 Task: Open Card Card0000000067 in Board Board0000000017 in Workspace WS0000000006 in Trello. Add Member ayush98111@gmail.com to Card Card0000000067 in Board Board0000000017 in Workspace WS0000000006 in Trello. Add Orange Label titled Label0000000067 to Card Card0000000067 in Board Board0000000017 in Workspace WS0000000006 in Trello. Add Checklist CL0000000067 to Card Card0000000067 in Board Board0000000017 in Workspace WS0000000006 in Trello. Add Dates with Start Date as Oct 01 2023 and Due Date as Oct 31 2023 to Card Card0000000067 in Board Board0000000017 in Workspace WS0000000006 in Trello
Action: Mouse moved to (325, 367)
Screenshot: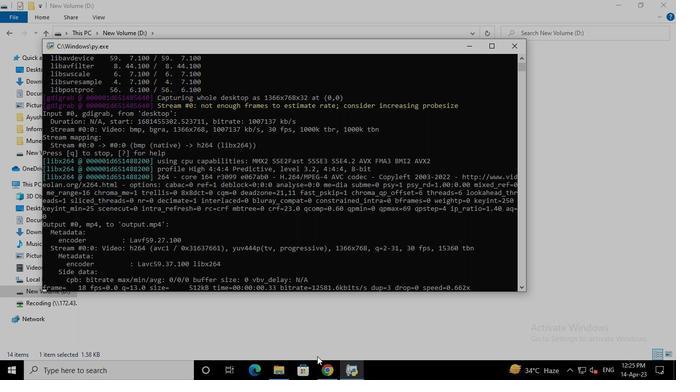
Action: Mouse pressed left at (325, 367)
Screenshot: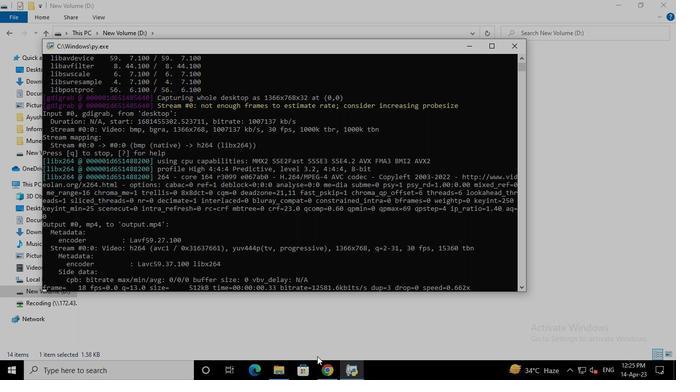 
Action: Mouse moved to (325, 261)
Screenshot: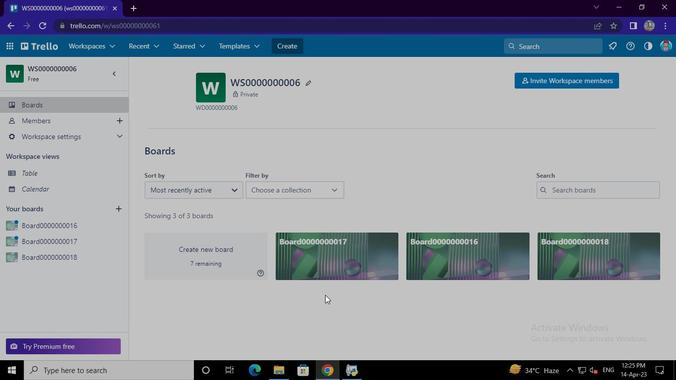 
Action: Mouse pressed left at (325, 261)
Screenshot: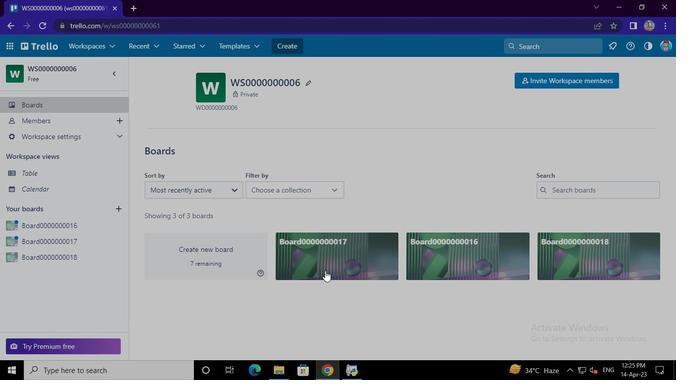 
Action: Mouse moved to (260, 231)
Screenshot: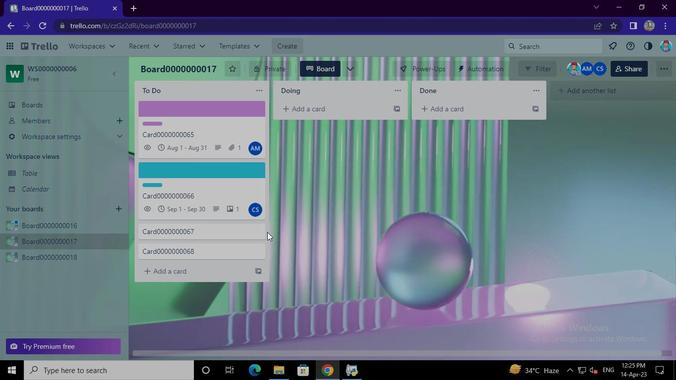 
Action: Mouse pressed left at (260, 231)
Screenshot: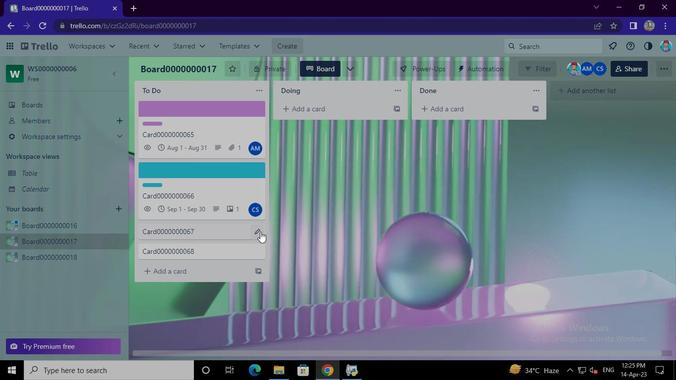 
Action: Mouse moved to (293, 162)
Screenshot: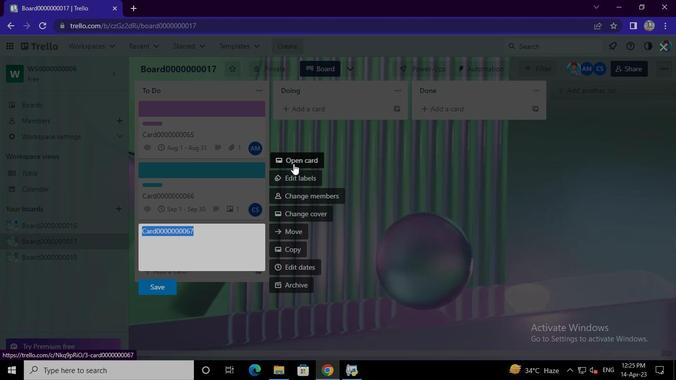 
Action: Mouse pressed left at (293, 162)
Screenshot: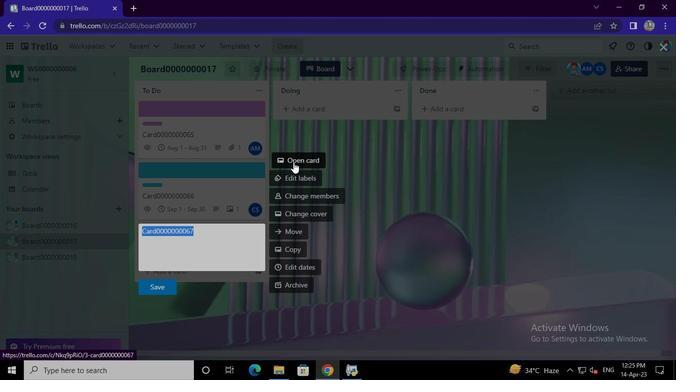 
Action: Mouse moved to (448, 163)
Screenshot: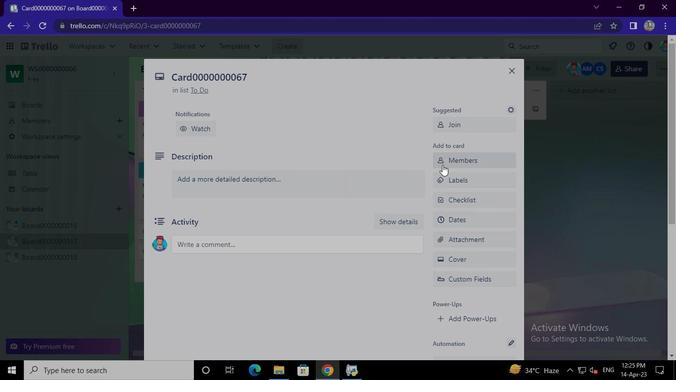 
Action: Mouse pressed left at (448, 163)
Screenshot: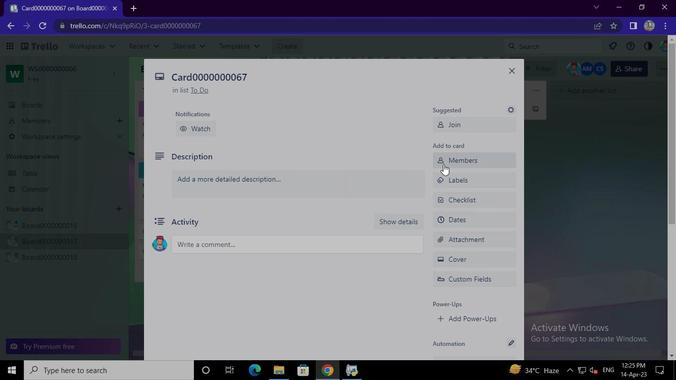 
Action: Mouse moved to (463, 204)
Screenshot: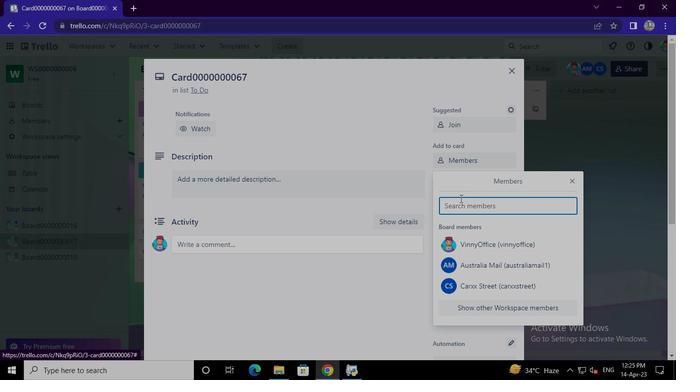 
Action: Mouse pressed left at (463, 204)
Screenshot: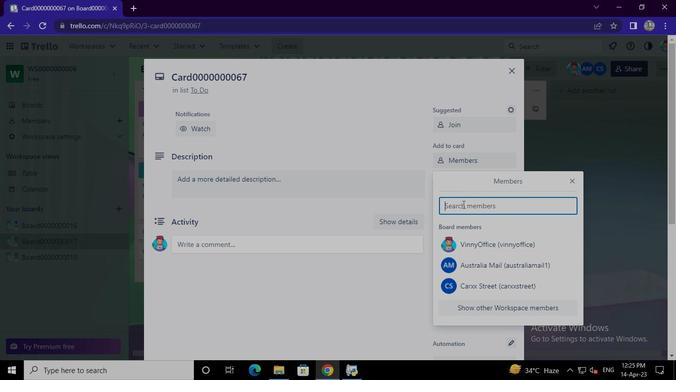 
Action: Mouse moved to (463, 205)
Screenshot: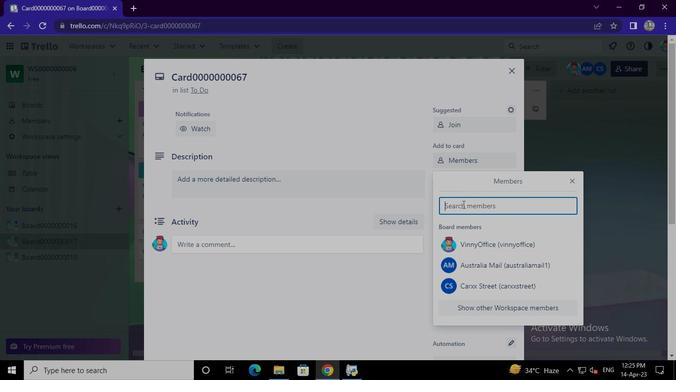 
Action: Keyboard a
Screenshot: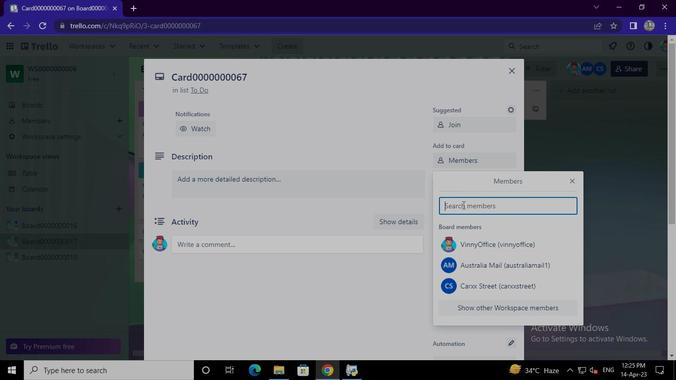
Action: Keyboard u
Screenshot: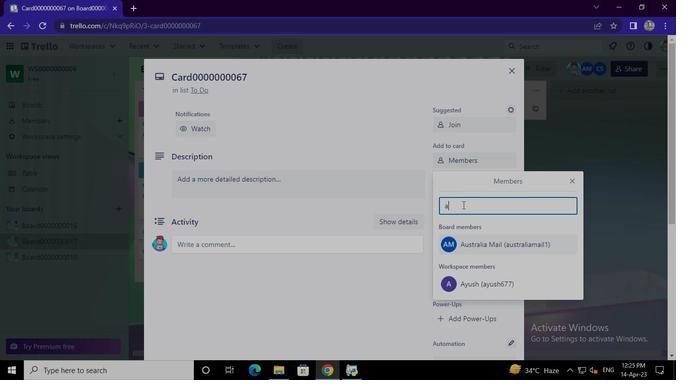 
Action: Keyboard Key.backspace
Screenshot: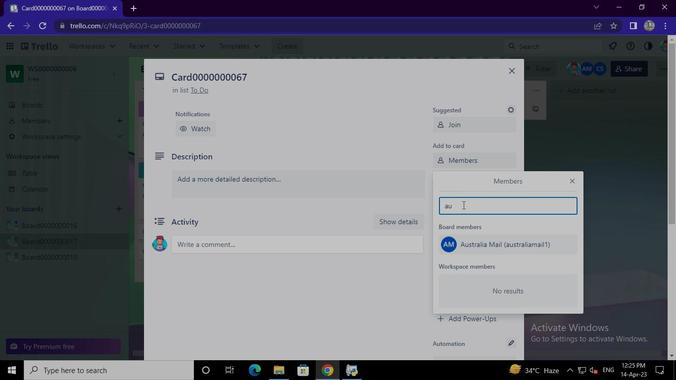 
Action: Keyboard y
Screenshot: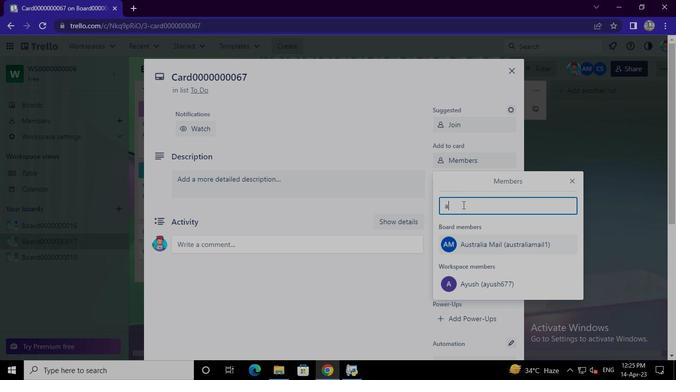 
Action: Keyboard u
Screenshot: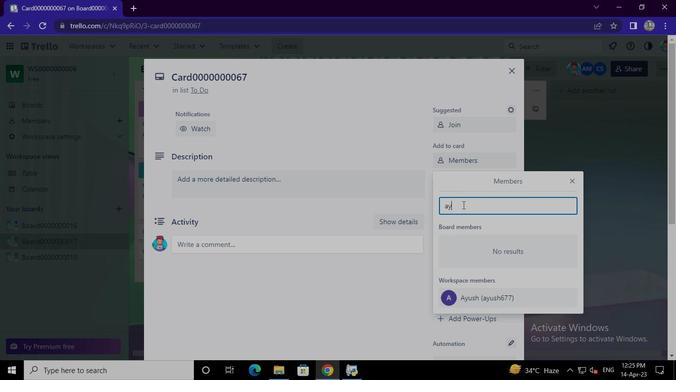 
Action: Keyboard s
Screenshot: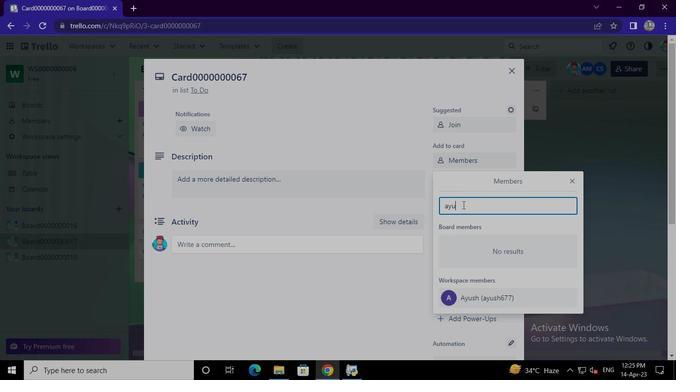
Action: Keyboard h
Screenshot: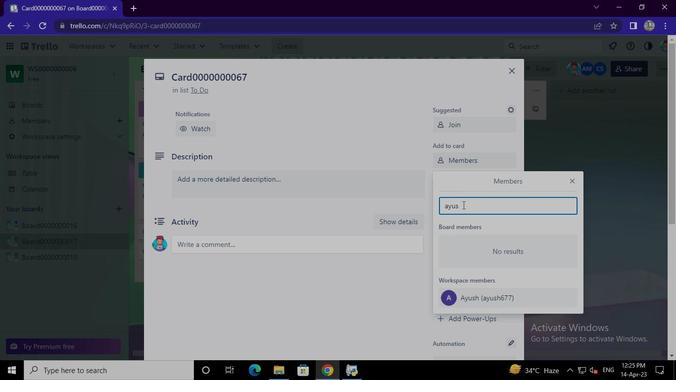 
Action: Keyboard <105>
Screenshot: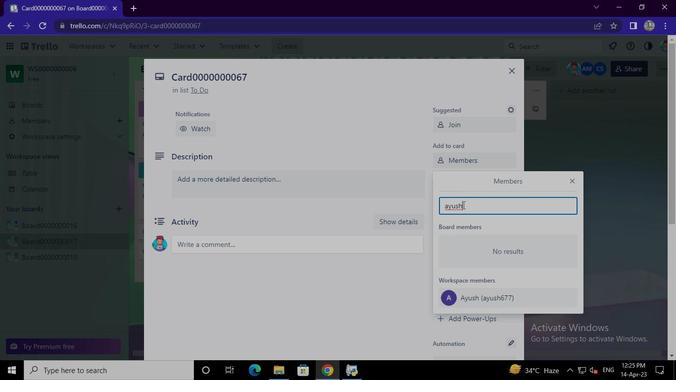 
Action: Keyboard <104>
Screenshot: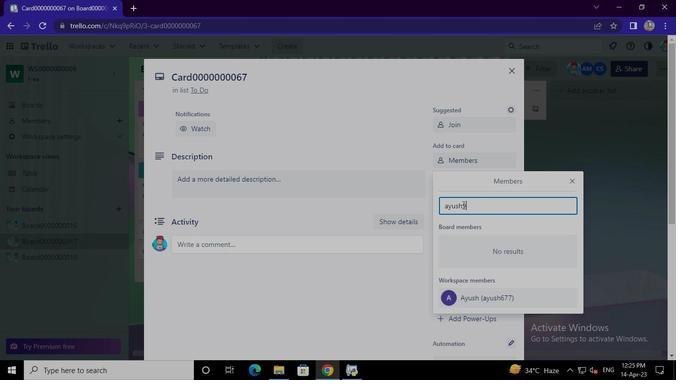 
Action: Keyboard <97>
Screenshot: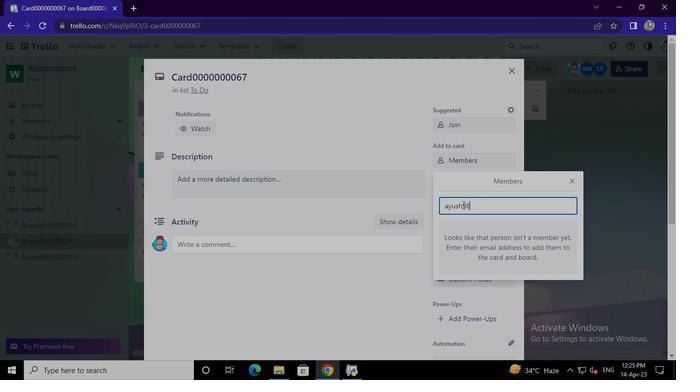 
Action: Keyboard <97>
Screenshot: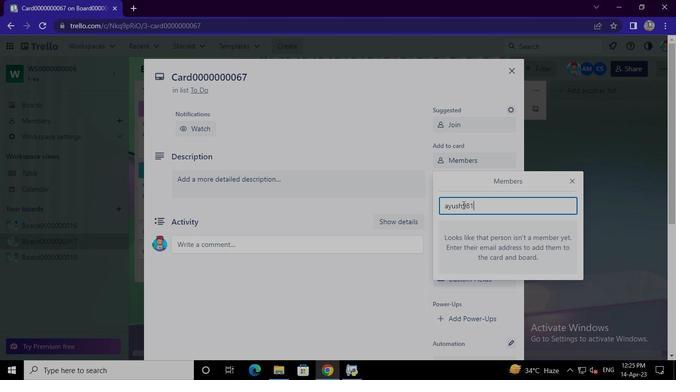 
Action: Keyboard <97>
Screenshot: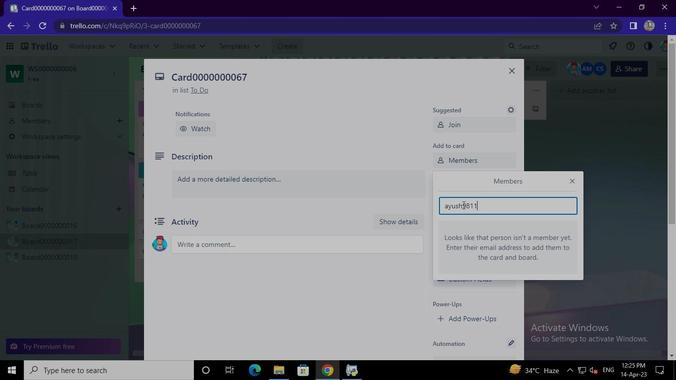 
Action: Keyboard Key.shift
Screenshot: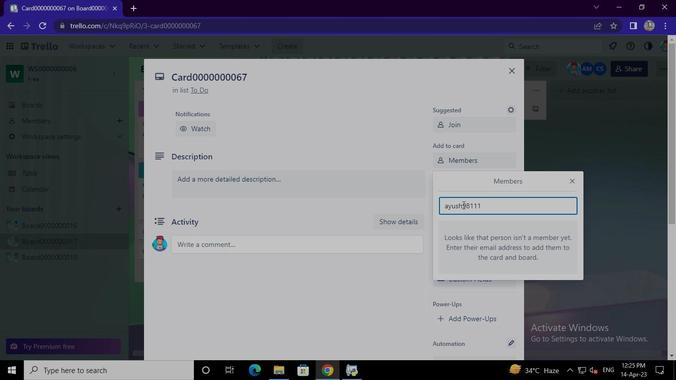 
Action: Keyboard @
Screenshot: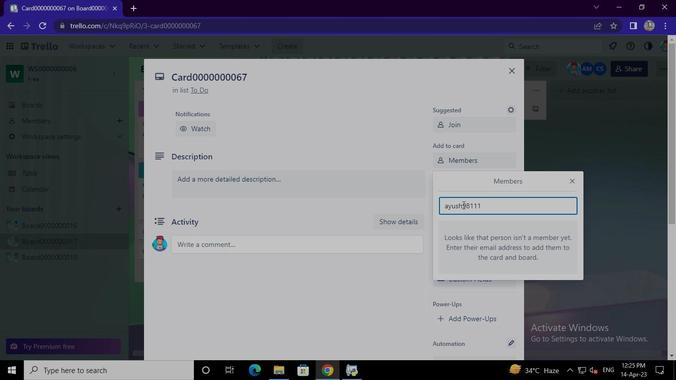 
Action: Keyboard g
Screenshot: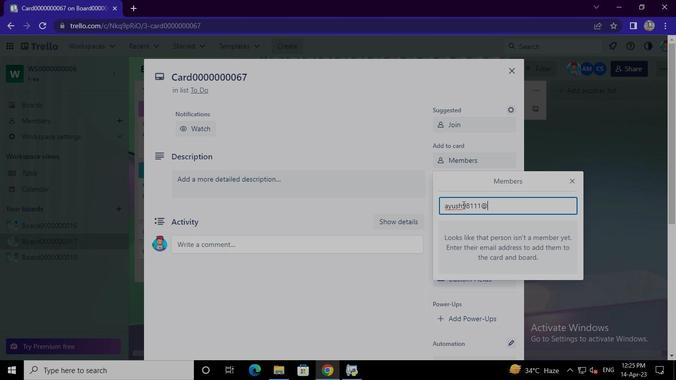 
Action: Keyboard m
Screenshot: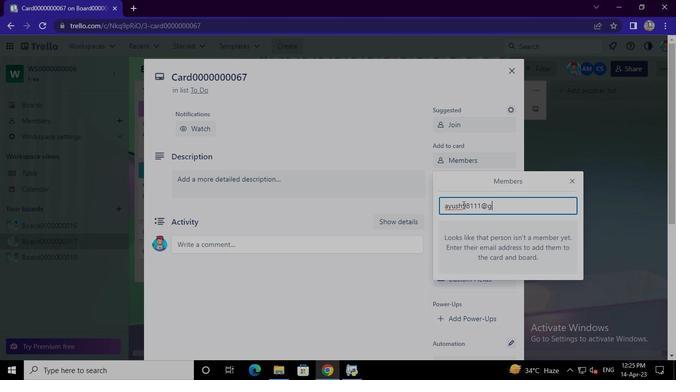 
Action: Keyboard a
Screenshot: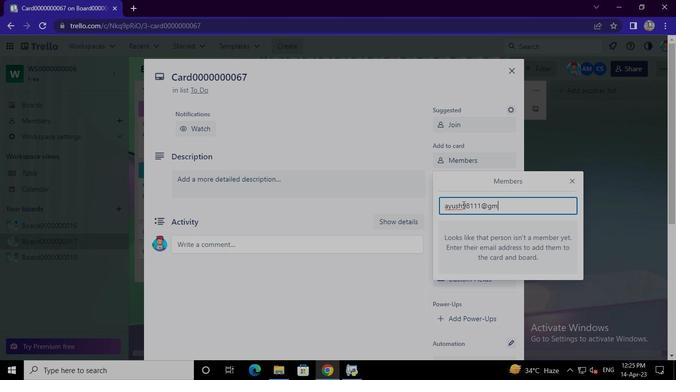 
Action: Keyboard i
Screenshot: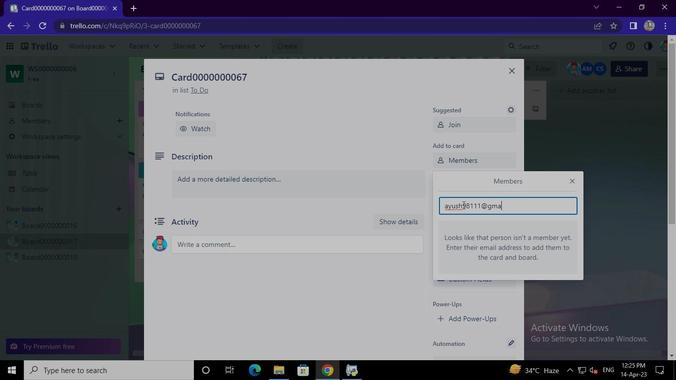 
Action: Keyboard l
Screenshot: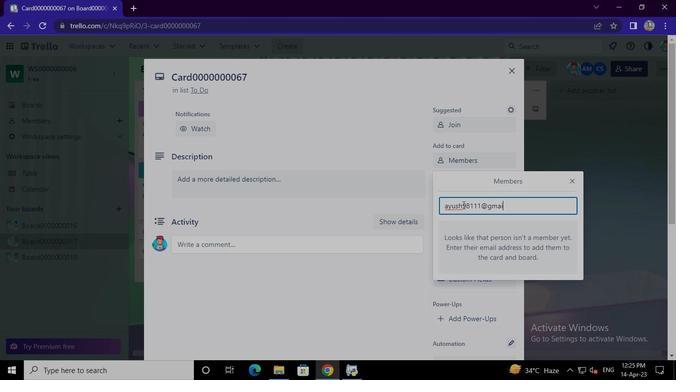 
Action: Keyboard .
Screenshot: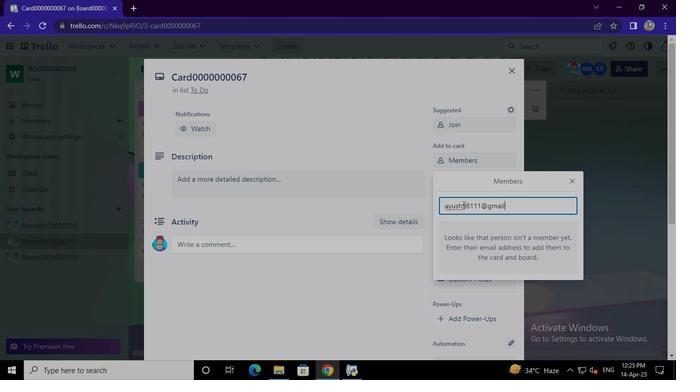 
Action: Keyboard c
Screenshot: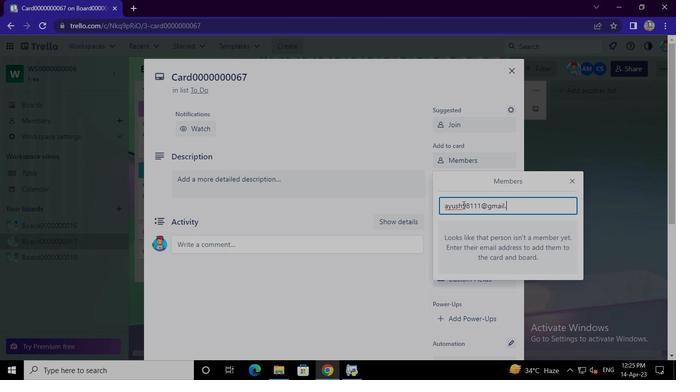 
Action: Keyboard o
Screenshot: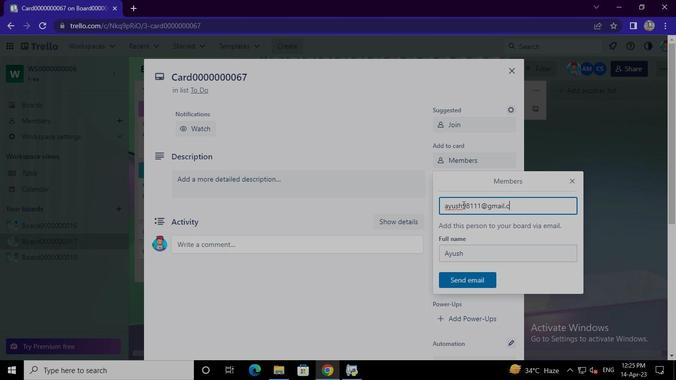 
Action: Keyboard m
Screenshot: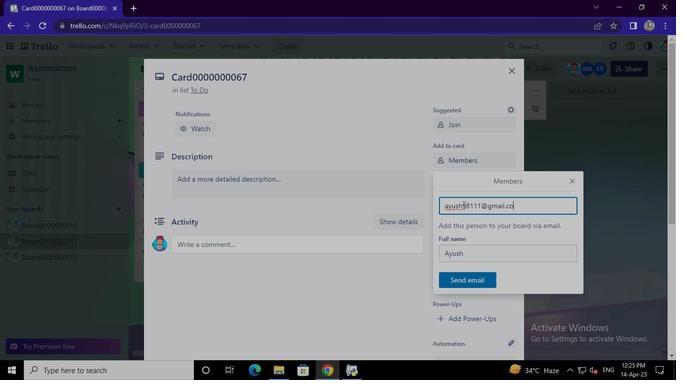 
Action: Mouse moved to (483, 281)
Screenshot: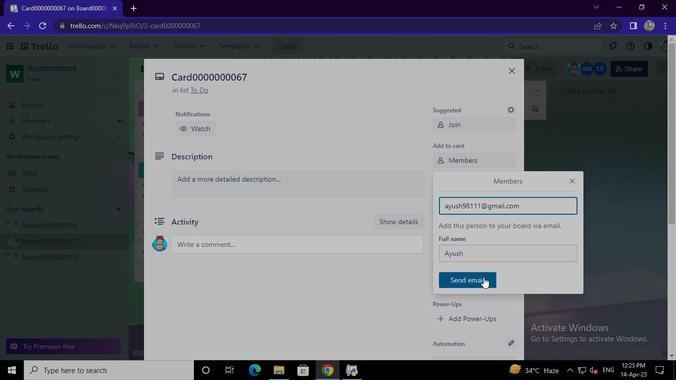 
Action: Mouse pressed left at (483, 281)
Screenshot: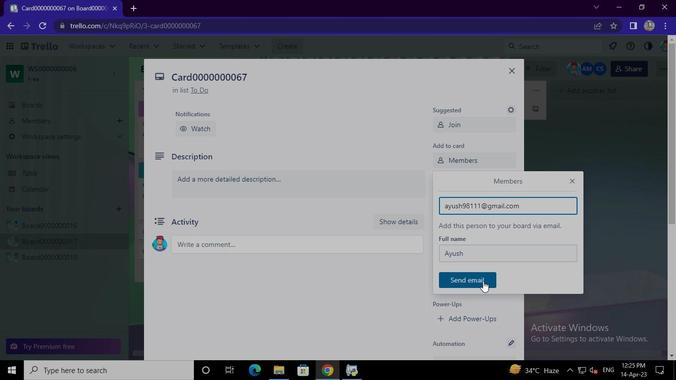 
Action: Mouse moved to (473, 179)
Screenshot: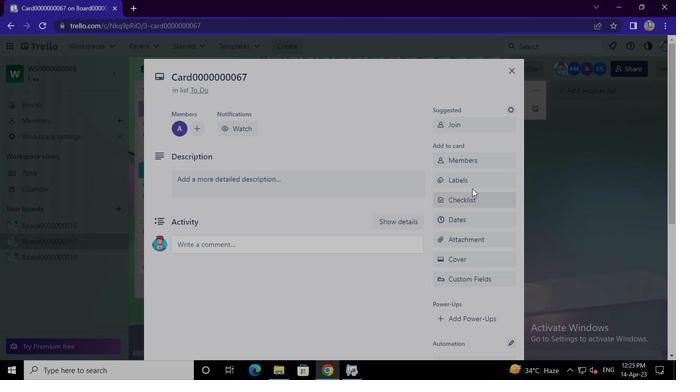
Action: Mouse pressed left at (473, 179)
Screenshot: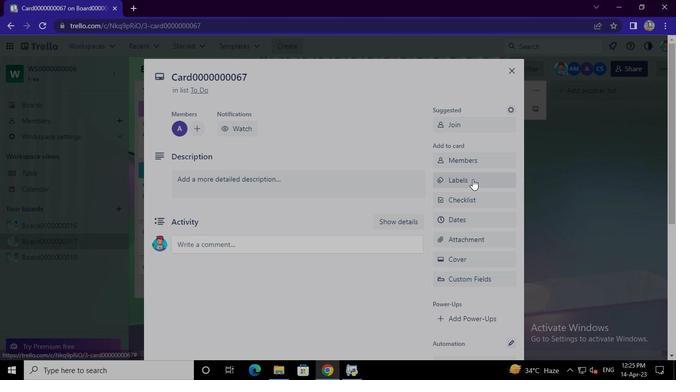 
Action: Mouse moved to (482, 93)
Screenshot: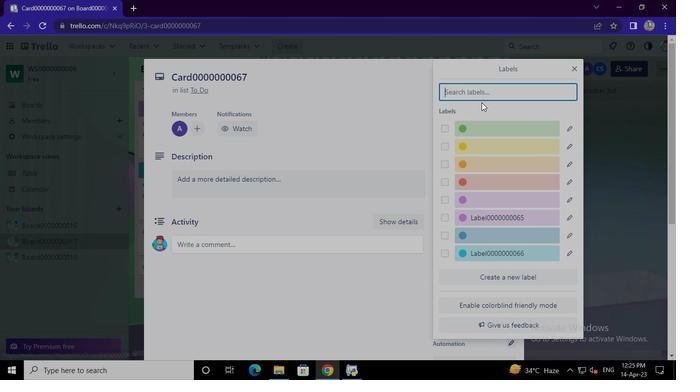 
Action: Mouse pressed left at (482, 93)
Screenshot: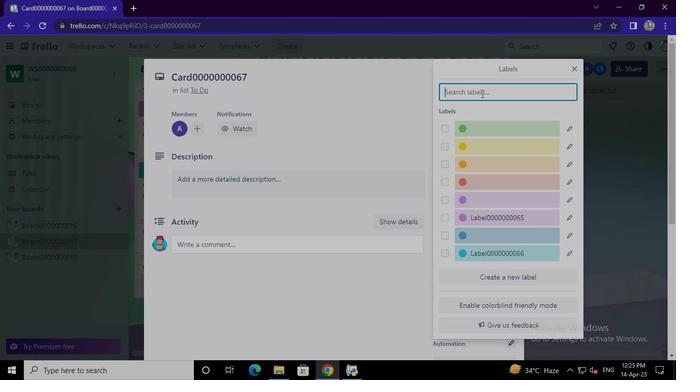 
Action: Mouse moved to (481, 93)
Screenshot: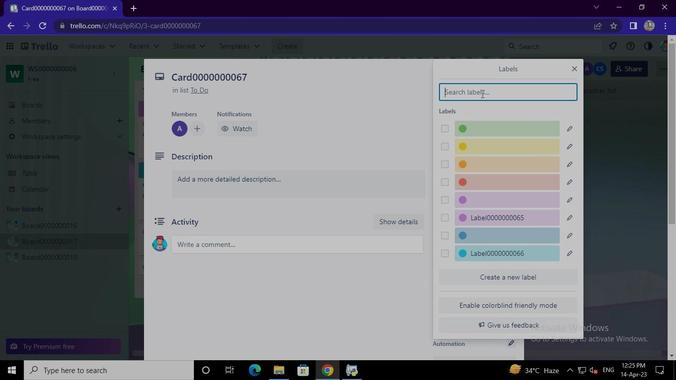 
Action: Keyboard Key.shift
Screenshot: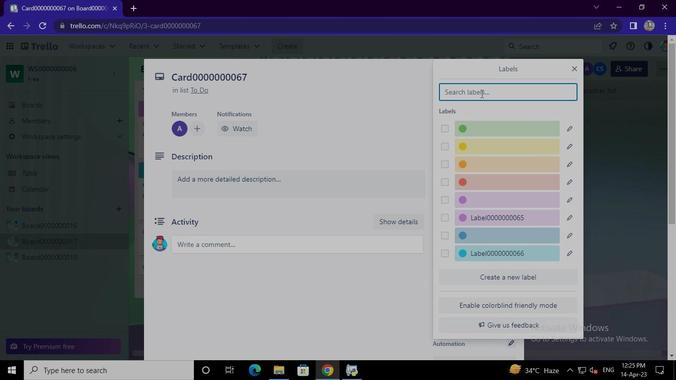 
Action: Keyboard Key.shift
Screenshot: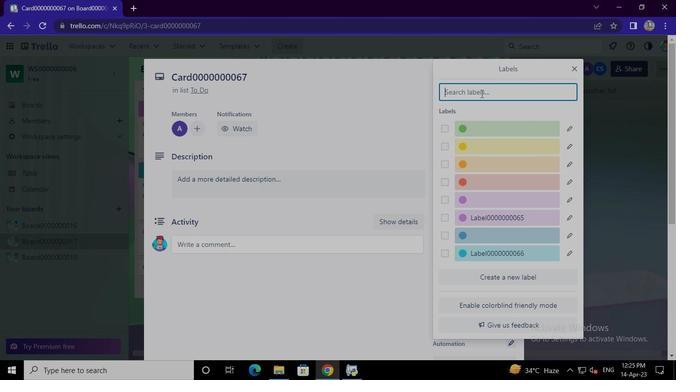 
Action: Keyboard L
Screenshot: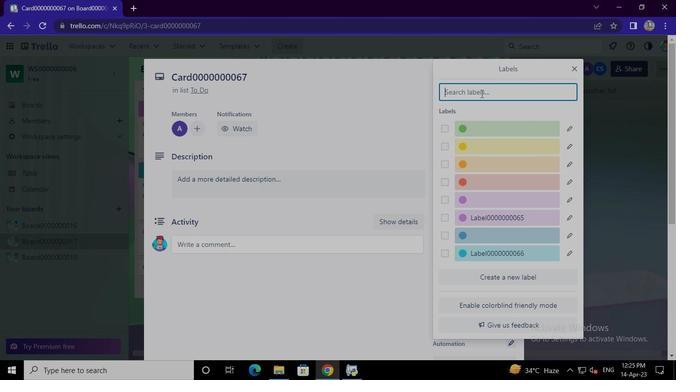 
Action: Keyboard a
Screenshot: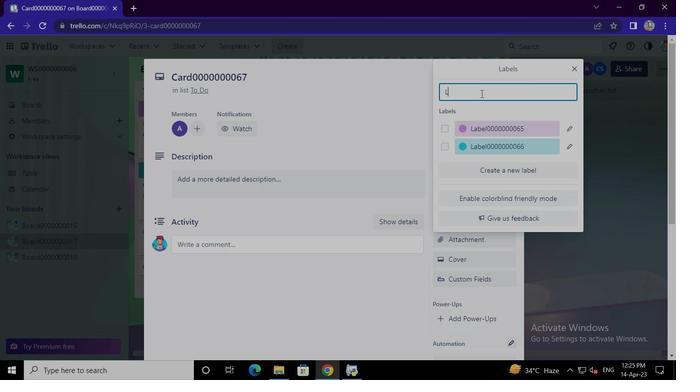 
Action: Keyboard b
Screenshot: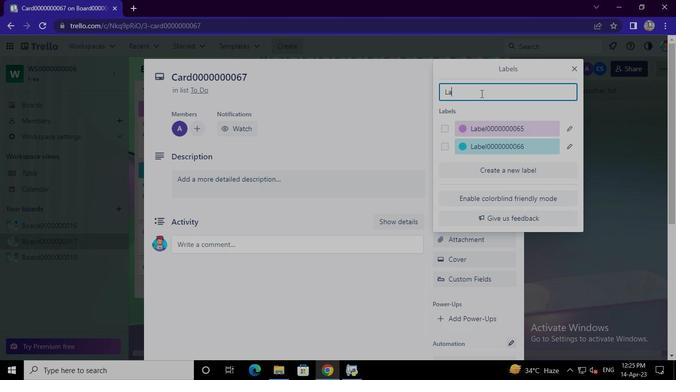 
Action: Keyboard e
Screenshot: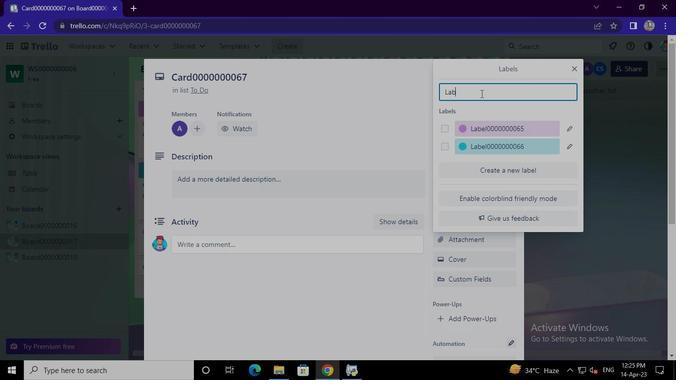 
Action: Keyboard l
Screenshot: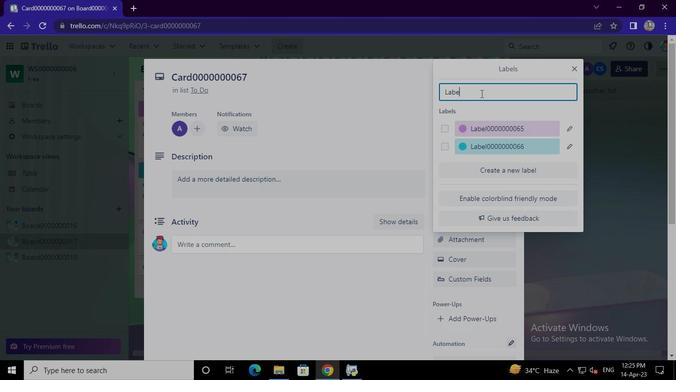 
Action: Keyboard <96>
Screenshot: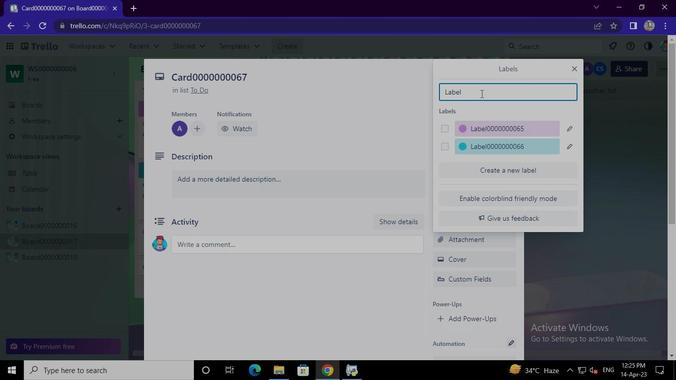 
Action: Keyboard <96>
Screenshot: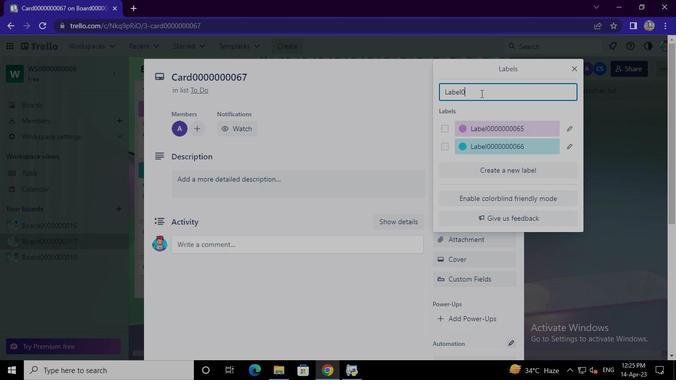 
Action: Keyboard <96>
Screenshot: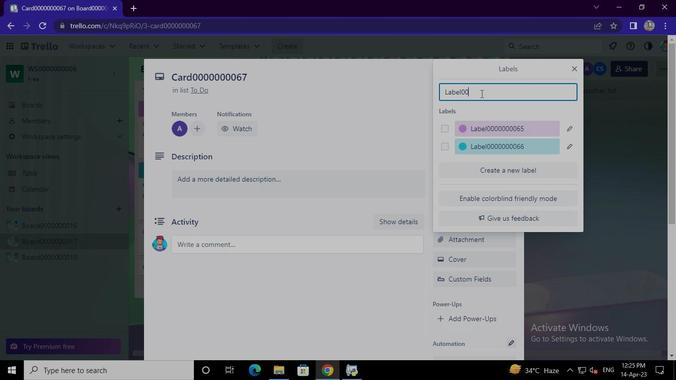 
Action: Keyboard <96>
Screenshot: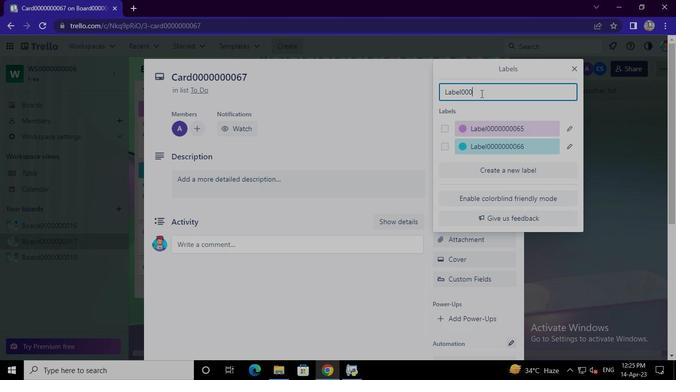 
Action: Keyboard <96>
Screenshot: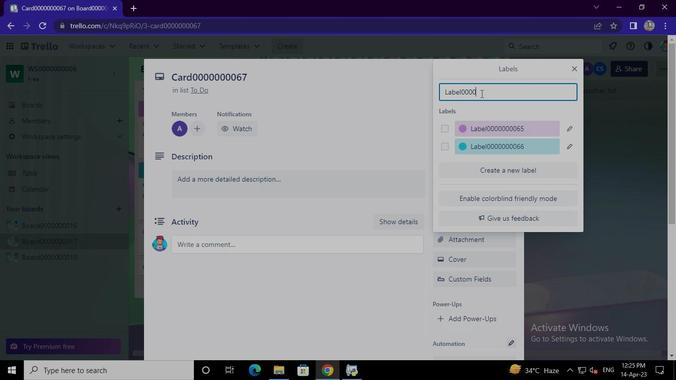 
Action: Keyboard <96>
Screenshot: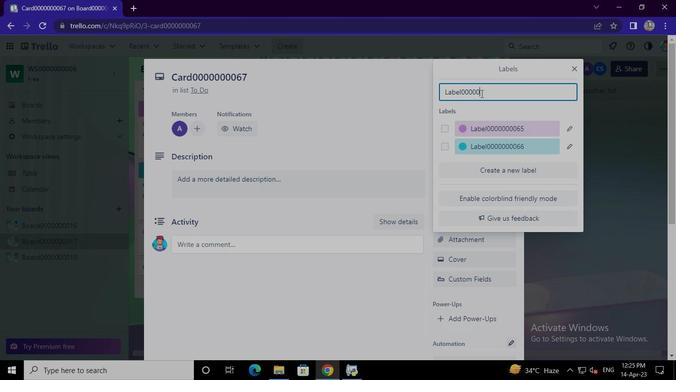 
Action: Keyboard <96>
Screenshot: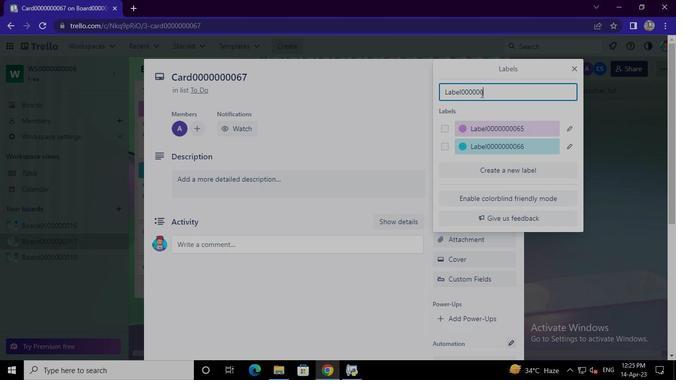
Action: Keyboard <96>
Screenshot: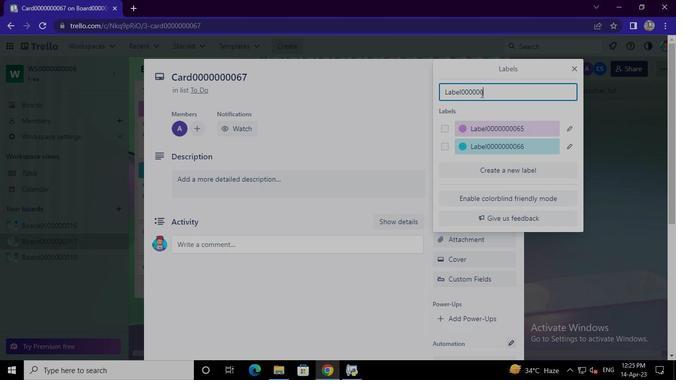 
Action: Keyboard <102>
Screenshot: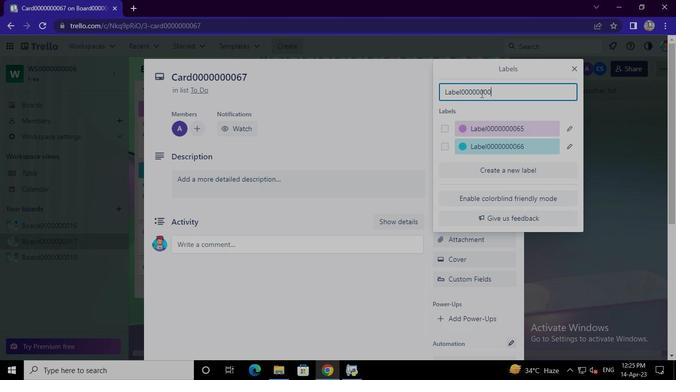 
Action: Keyboard <103>
Screenshot: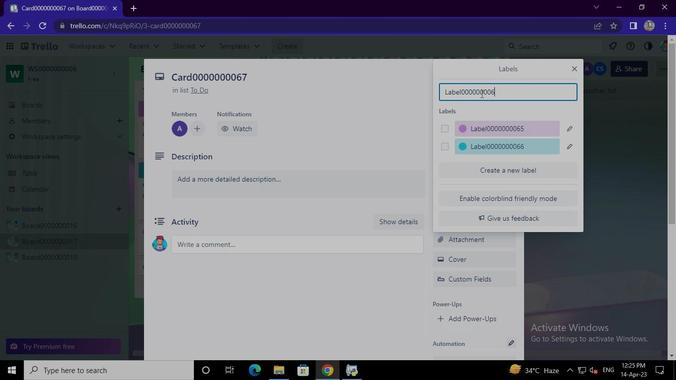 
Action: Mouse moved to (520, 255)
Screenshot: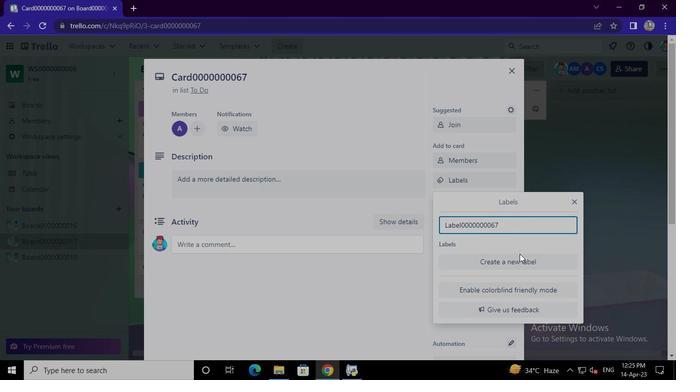 
Action: Mouse pressed left at (520, 255)
Screenshot: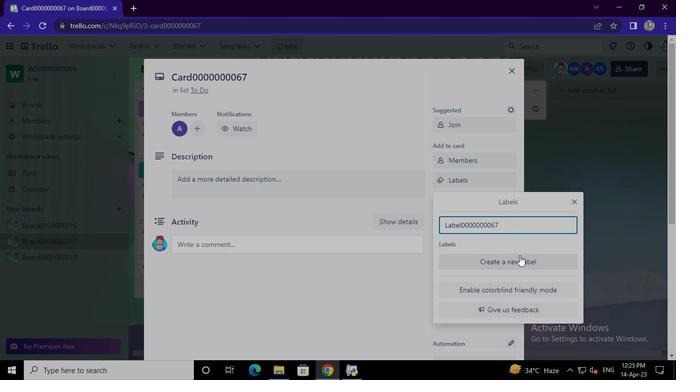 
Action: Mouse moved to (506, 212)
Screenshot: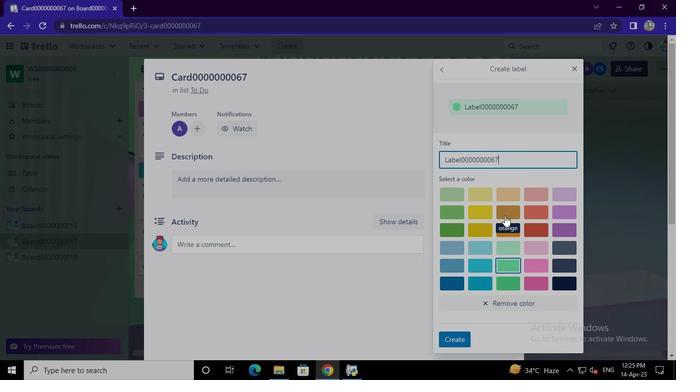 
Action: Mouse pressed left at (506, 212)
Screenshot: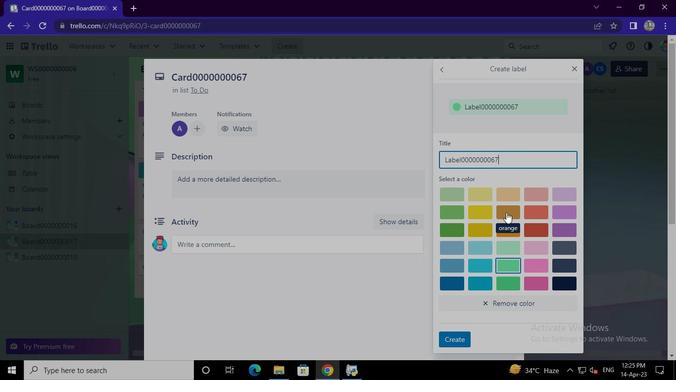 
Action: Mouse moved to (452, 339)
Screenshot: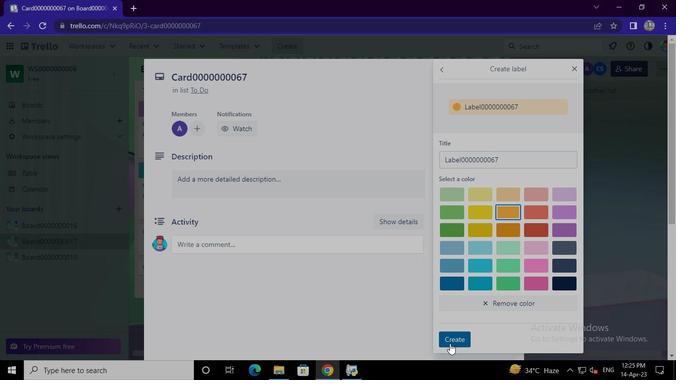 
Action: Mouse pressed left at (452, 339)
Screenshot: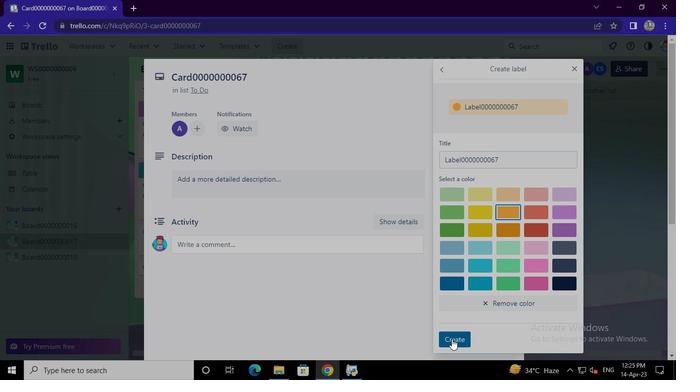 
Action: Mouse moved to (572, 70)
Screenshot: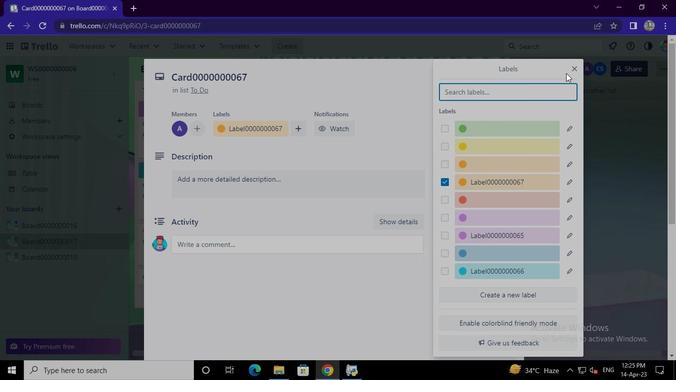 
Action: Mouse pressed left at (572, 70)
Screenshot: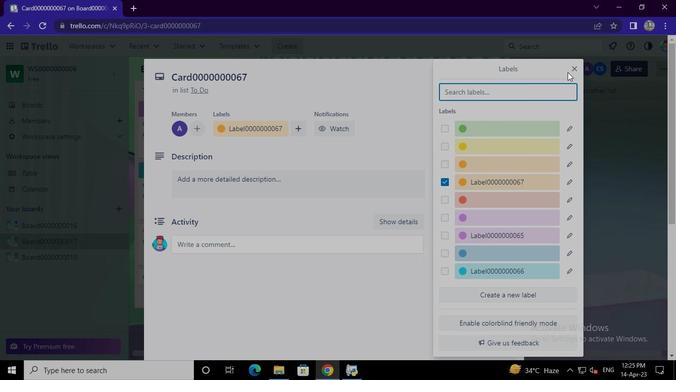 
Action: Mouse moved to (471, 197)
Screenshot: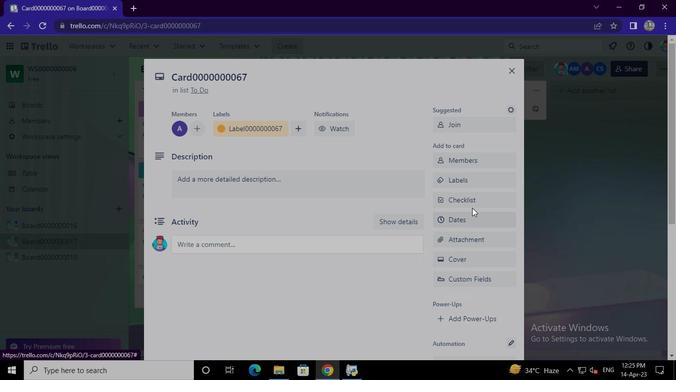 
Action: Mouse pressed left at (471, 197)
Screenshot: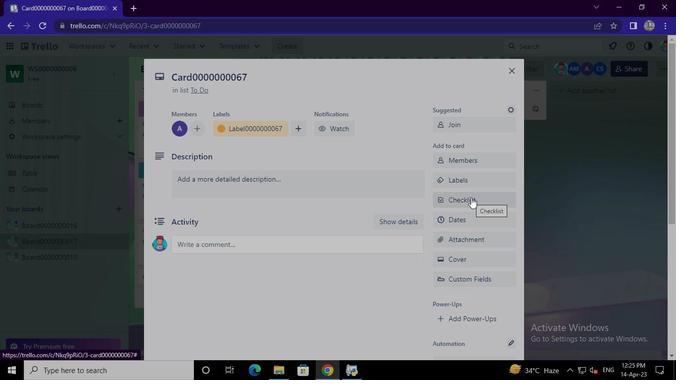 
Action: Mouse moved to (488, 251)
Screenshot: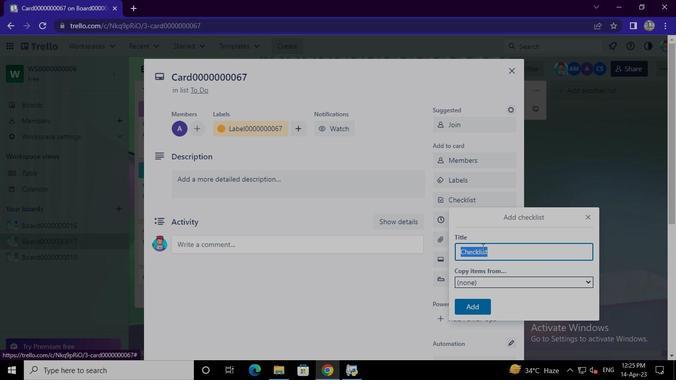 
Action: Mouse pressed left at (488, 251)
Screenshot: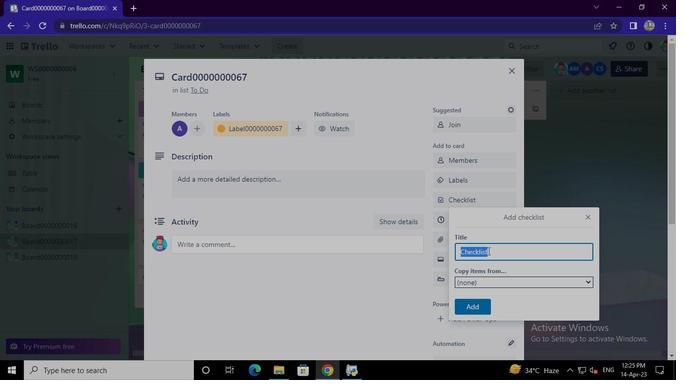 
Action: Keyboard Key.backspace
Screenshot: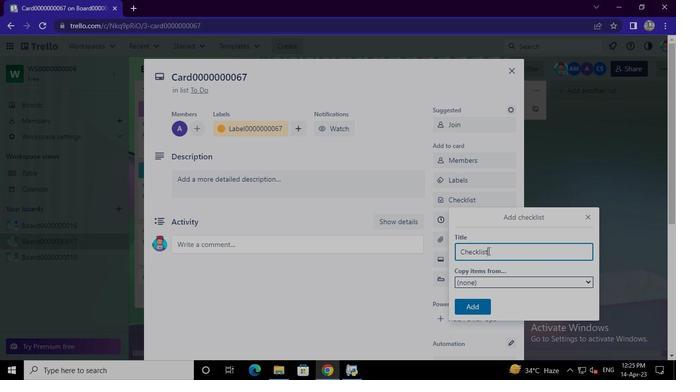 
Action: Keyboard Key.backspace
Screenshot: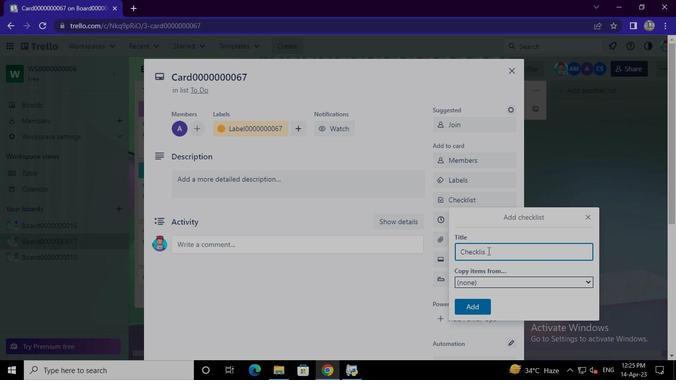 
Action: Keyboard Key.backspace
Screenshot: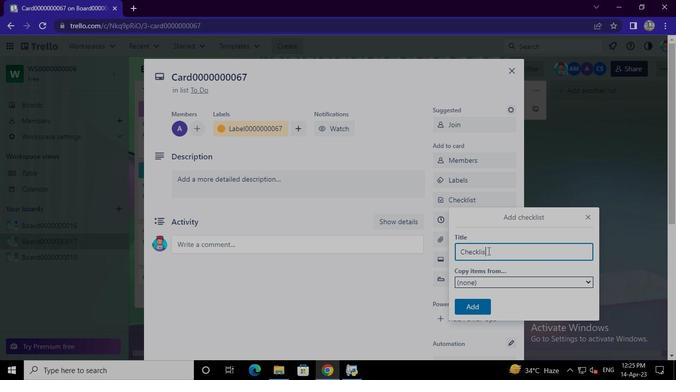 
Action: Keyboard Key.backspace
Screenshot: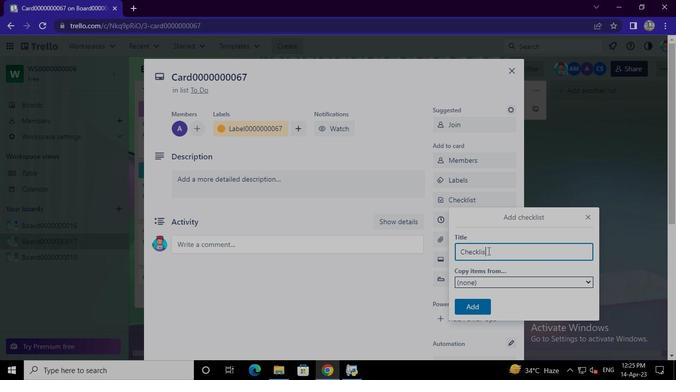 
Action: Keyboard Key.backspace
Screenshot: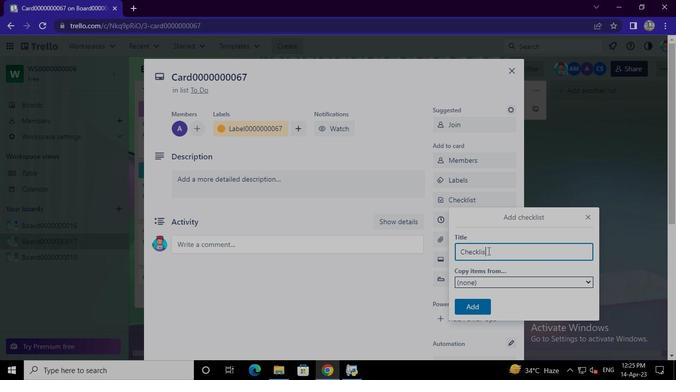 
Action: Keyboard Key.backspace
Screenshot: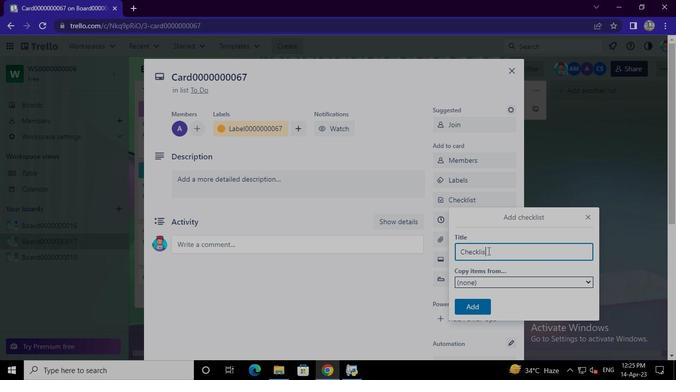 
Action: Keyboard Key.backspace
Screenshot: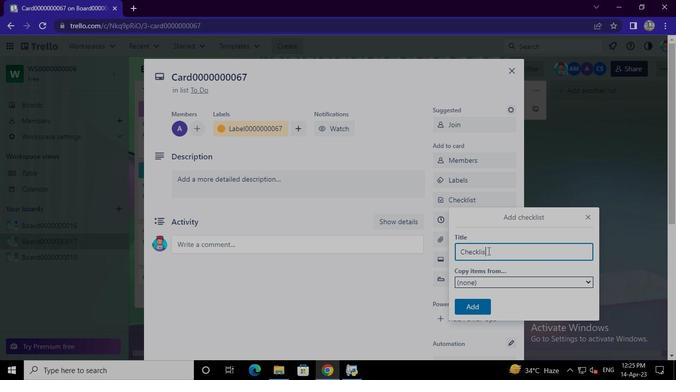 
Action: Keyboard Key.backspace
Screenshot: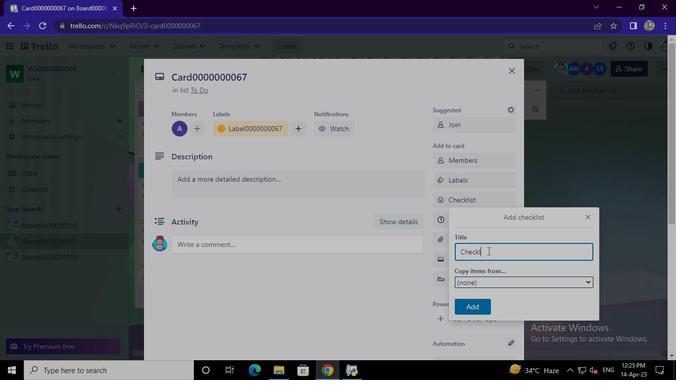 
Action: Keyboard Key.backspace
Screenshot: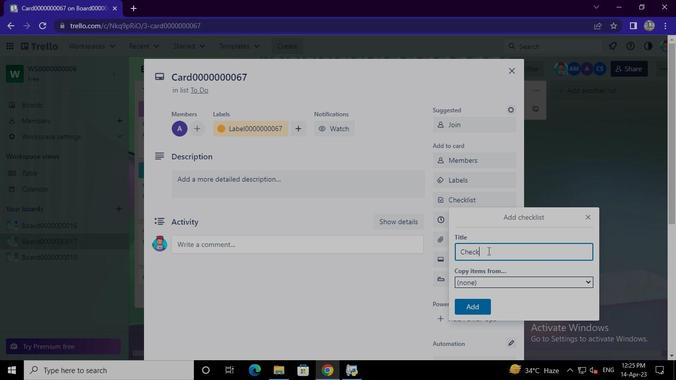 
Action: Keyboard Key.backspace
Screenshot: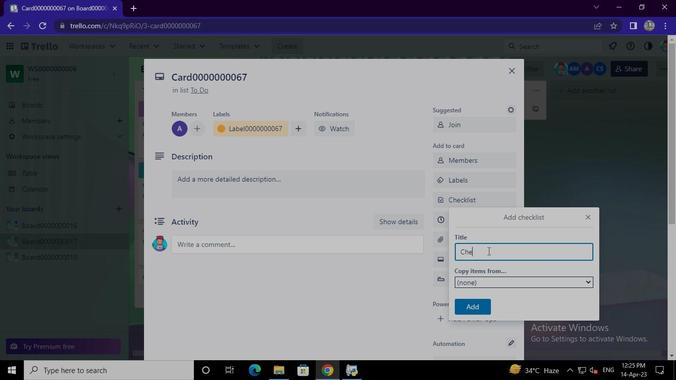 
Action: Keyboard Key.backspace
Screenshot: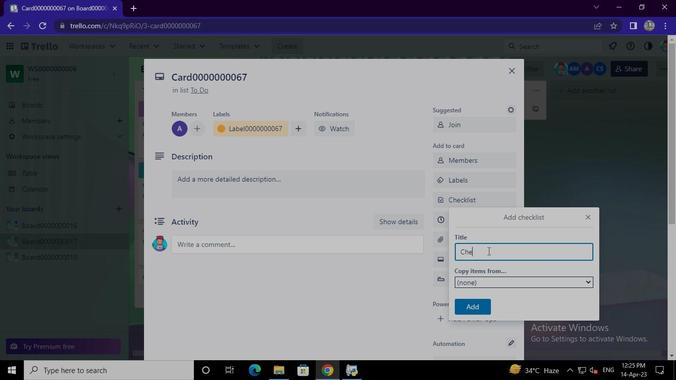 
Action: Keyboard Key.backspace
Screenshot: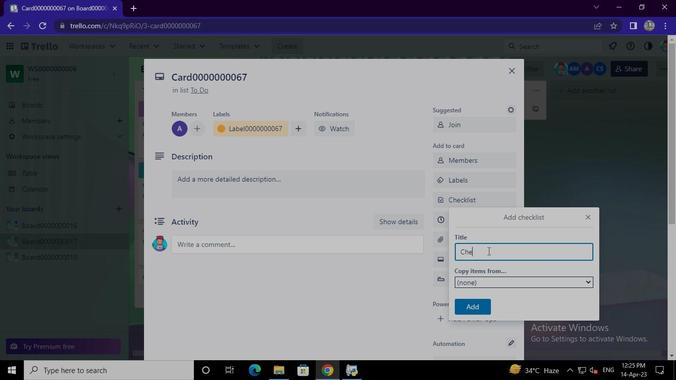 
Action: Keyboard Key.backspace
Screenshot: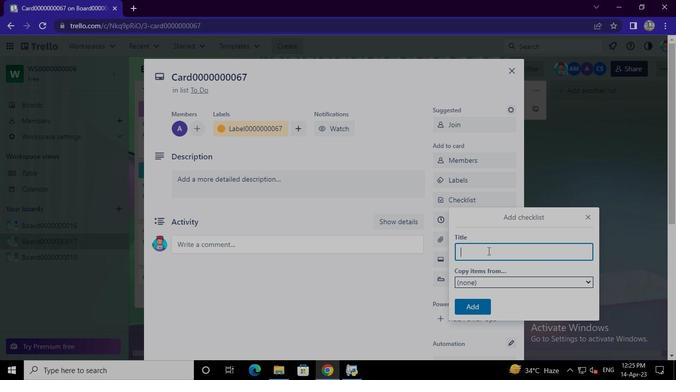 
Action: Keyboard Key.backspace
Screenshot: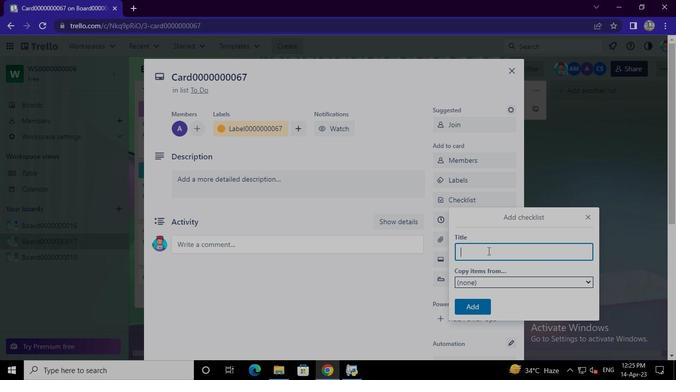 
Action: Keyboard Key.backspace
Screenshot: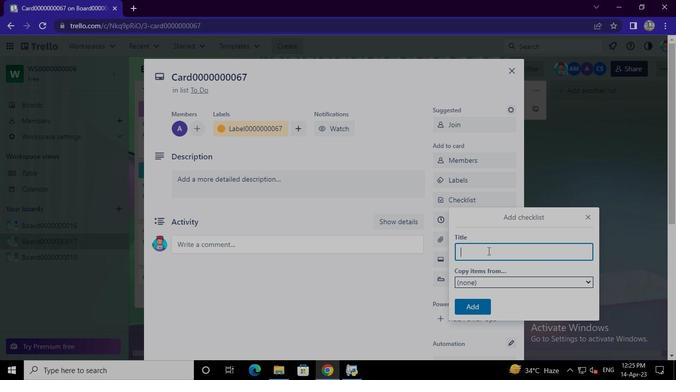
Action: Keyboard Key.backspace
Screenshot: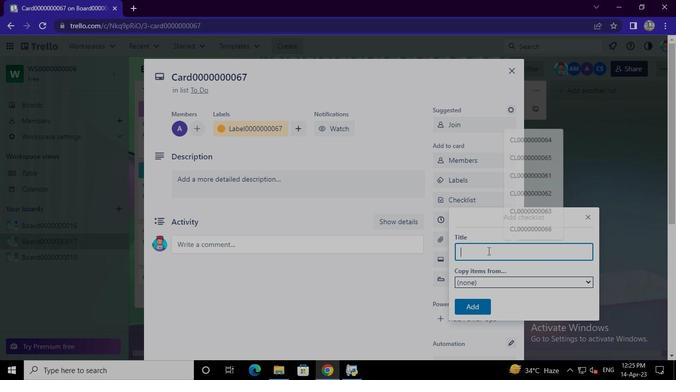 
Action: Keyboard Key.backspace
Screenshot: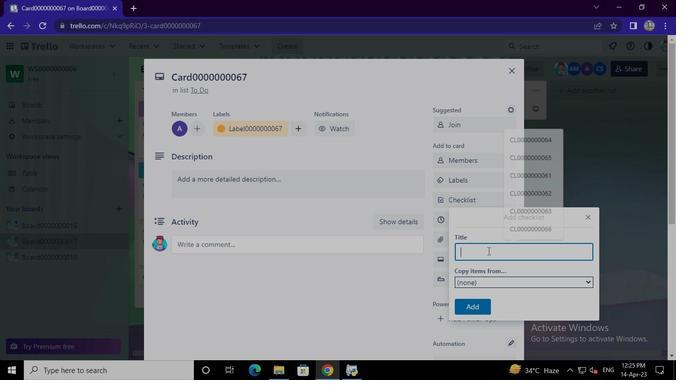 
Action: Keyboard Key.backspace
Screenshot: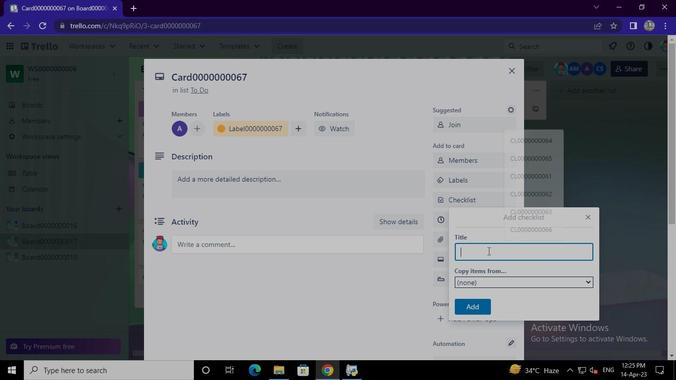 
Action: Keyboard Key.backspace
Screenshot: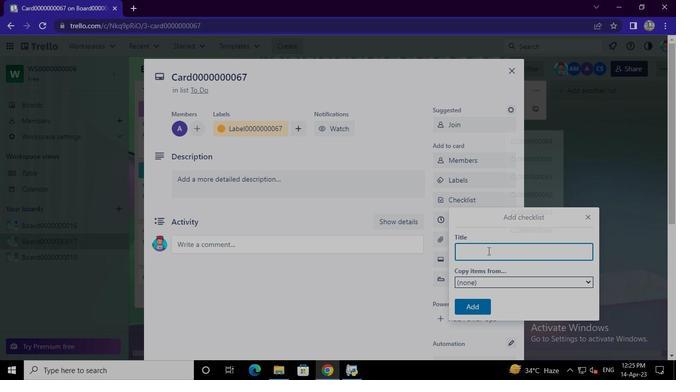 
Action: Keyboard Key.backspace
Screenshot: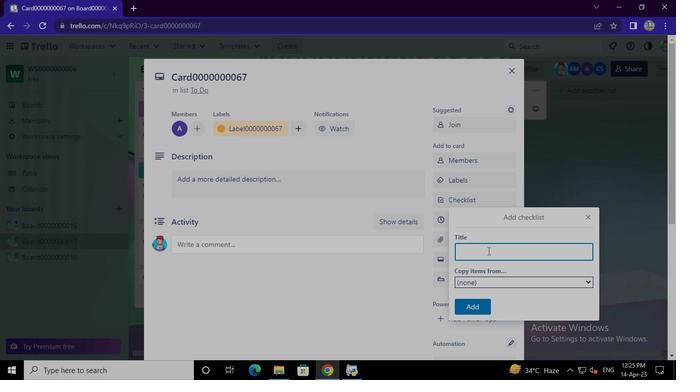 
Action: Keyboard Key.backspace
Screenshot: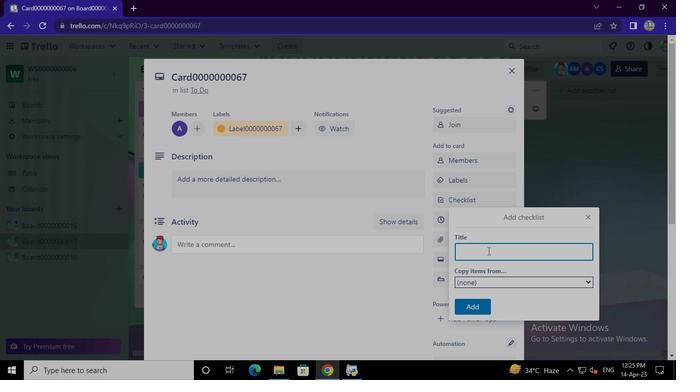 
Action: Keyboard Key.backspace
Screenshot: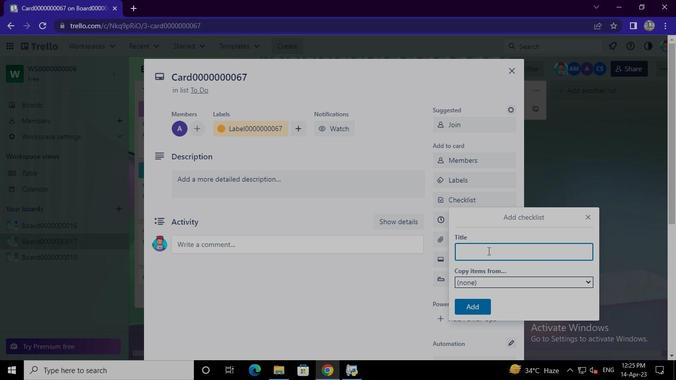 
Action: Keyboard Key.backspace
Screenshot: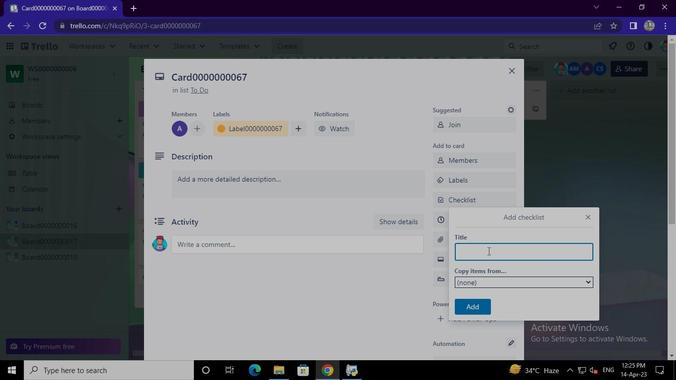 
Action: Keyboard Key.backspace
Screenshot: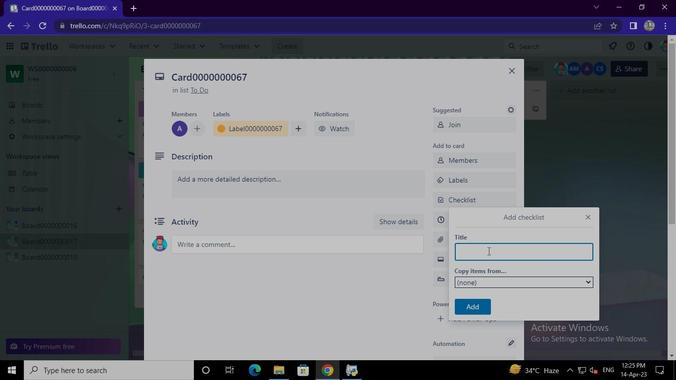 
Action: Keyboard Key.backspace
Screenshot: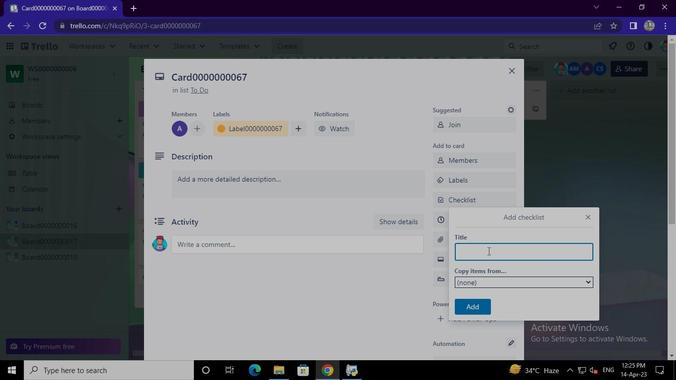 
Action: Keyboard Key.backspace
Screenshot: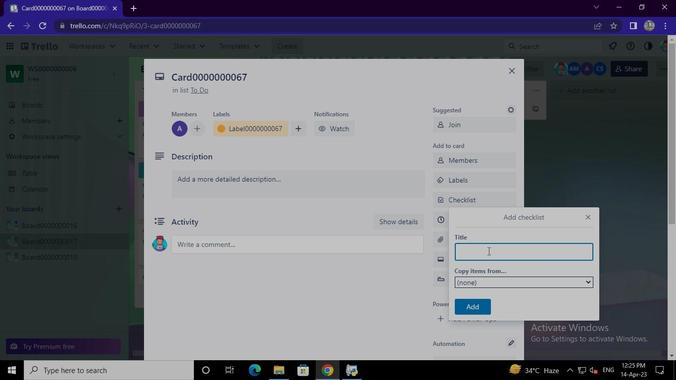 
Action: Keyboard Key.backspace
Screenshot: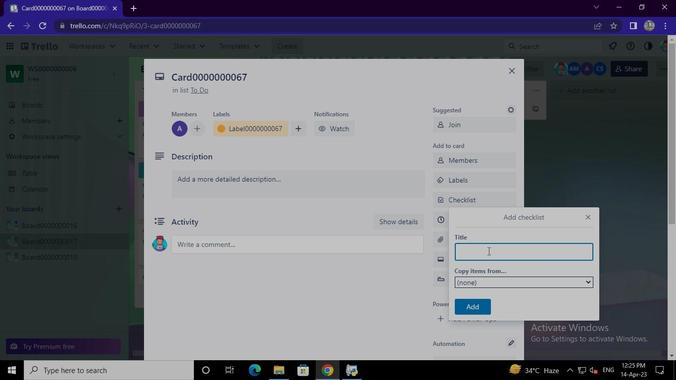 
Action: Keyboard Key.backspace
Screenshot: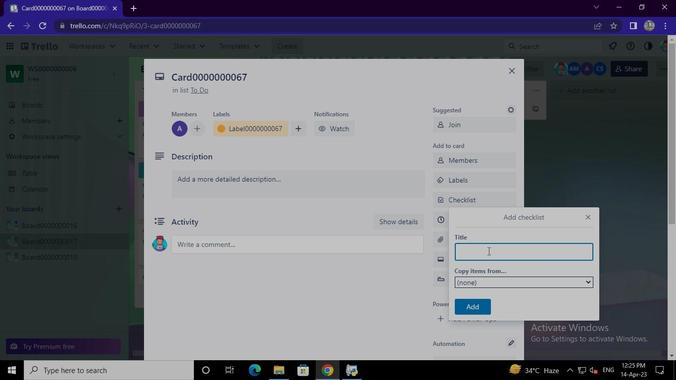 
Action: Keyboard Key.backspace
Screenshot: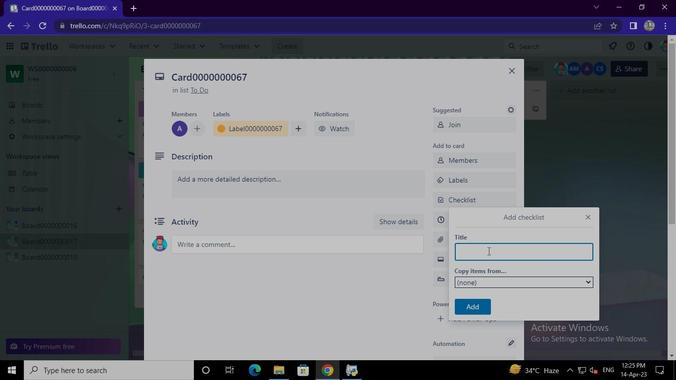 
Action: Keyboard Key.shift
Screenshot: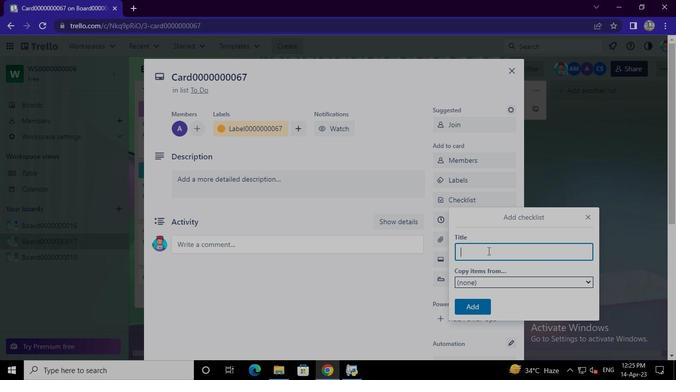 
Action: Keyboard C
Screenshot: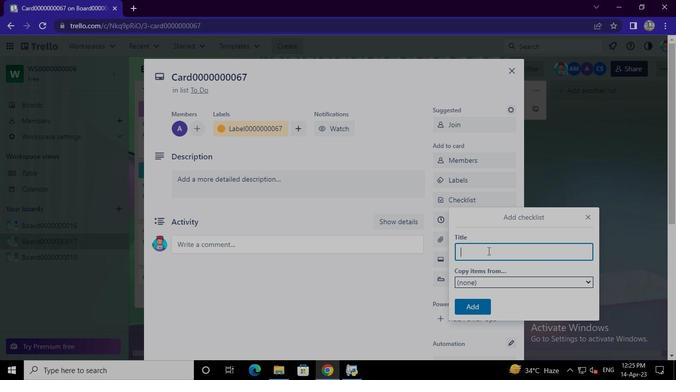 
Action: Keyboard L
Screenshot: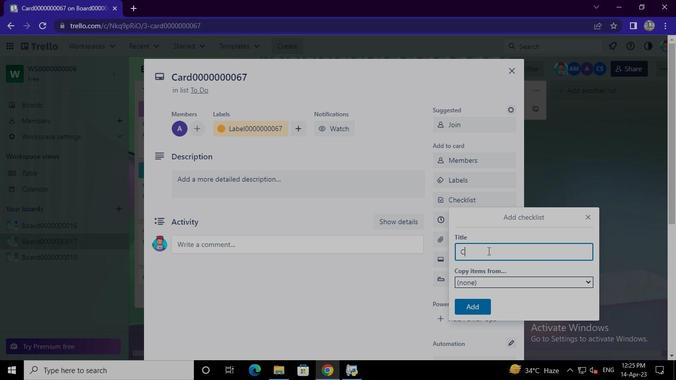 
Action: Keyboard <96>
Screenshot: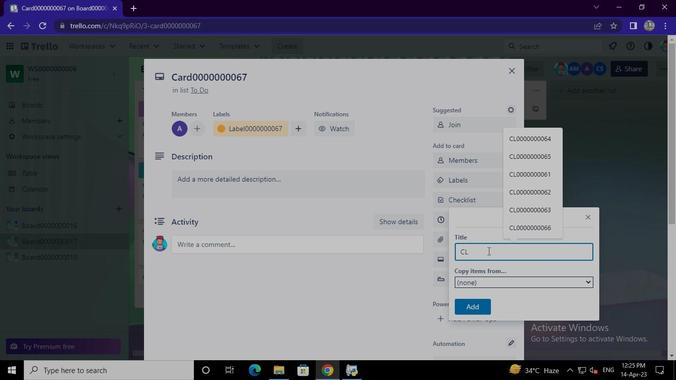 
Action: Keyboard <96>
Screenshot: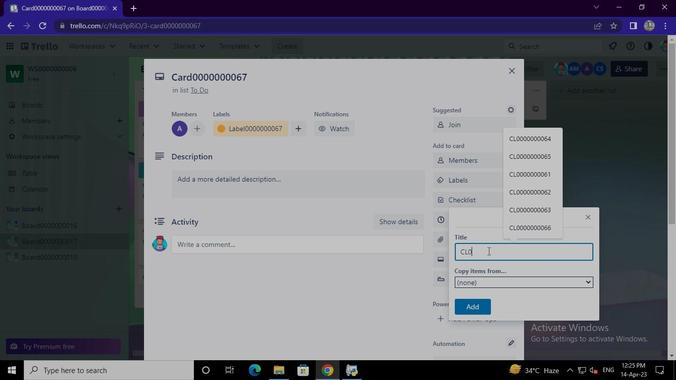 
Action: Keyboard <96>
Screenshot: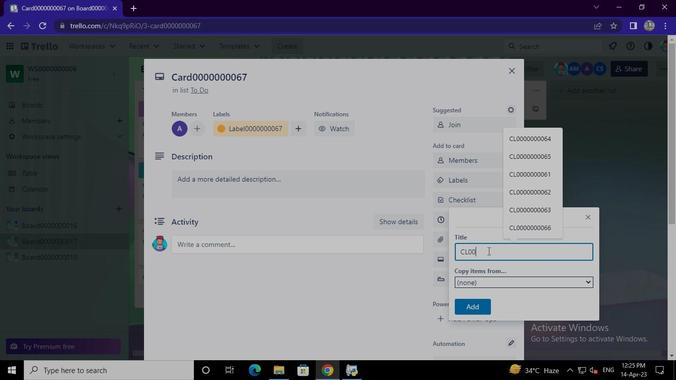 
Action: Keyboard <96>
Screenshot: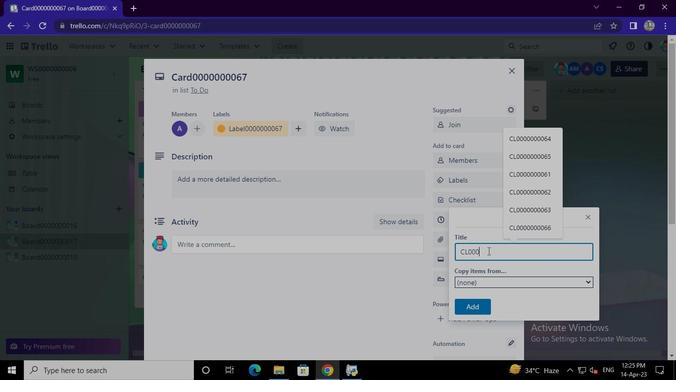 
Action: Keyboard <96>
Screenshot: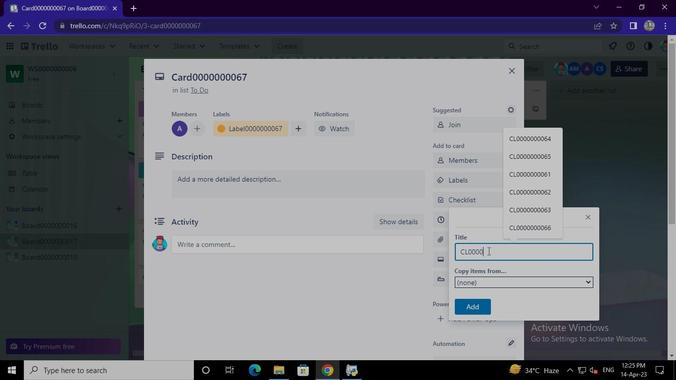 
Action: Keyboard <96>
Screenshot: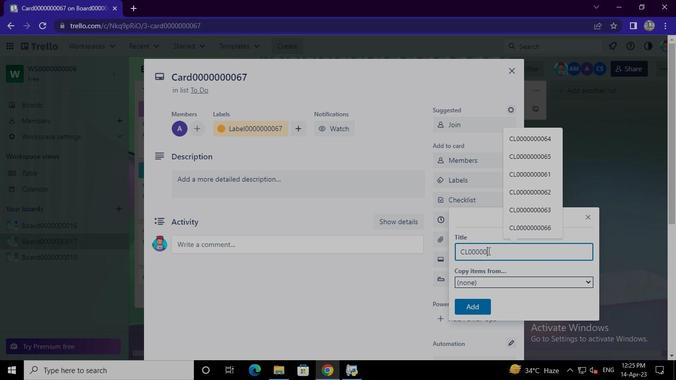 
Action: Keyboard <96>
Screenshot: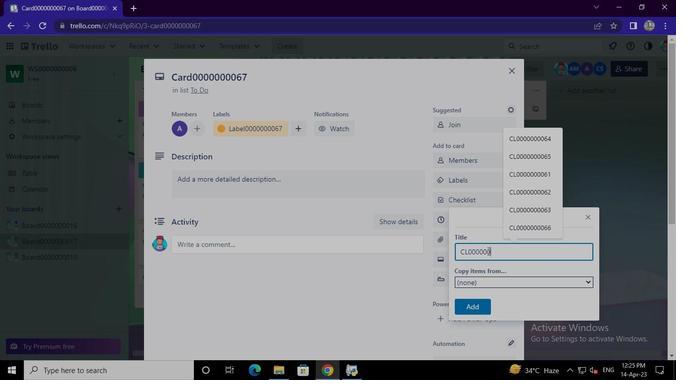 
Action: Keyboard <96>
Screenshot: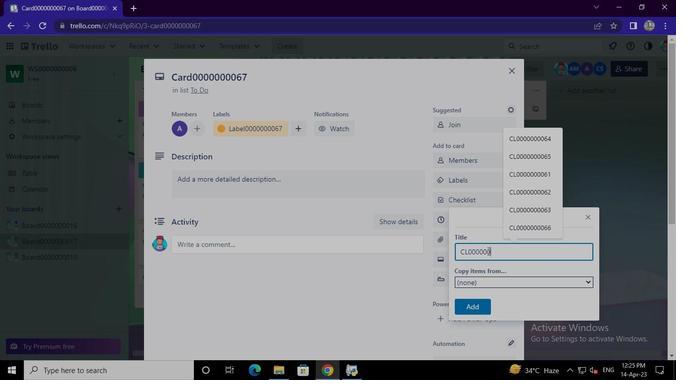 
Action: Keyboard <102>
Screenshot: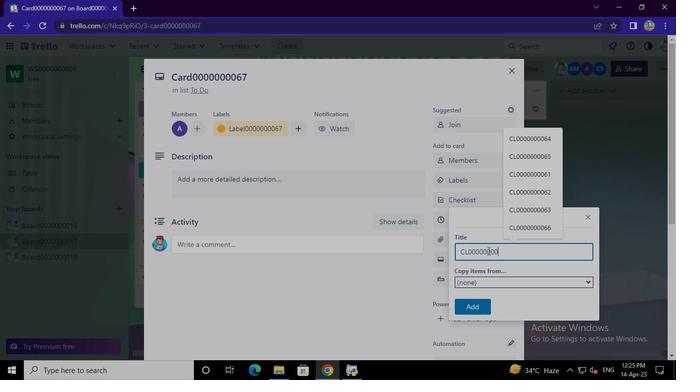 
Action: Keyboard <103>
Screenshot: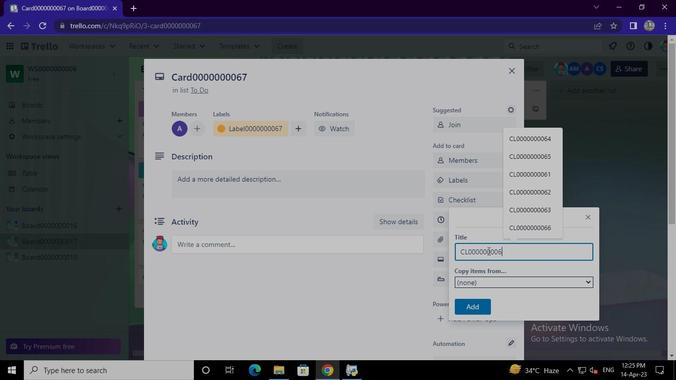 
Action: Mouse moved to (473, 305)
Screenshot: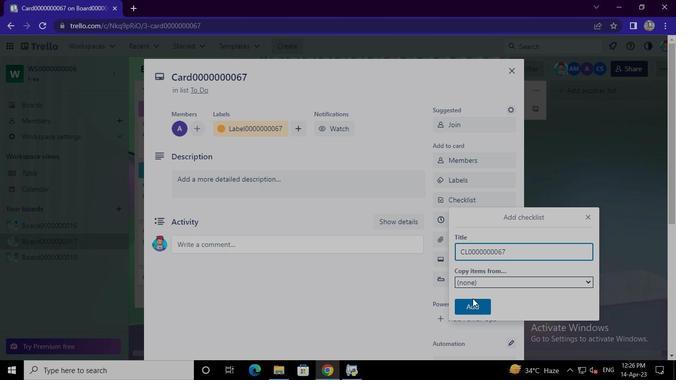 
Action: Mouse pressed left at (473, 305)
Screenshot: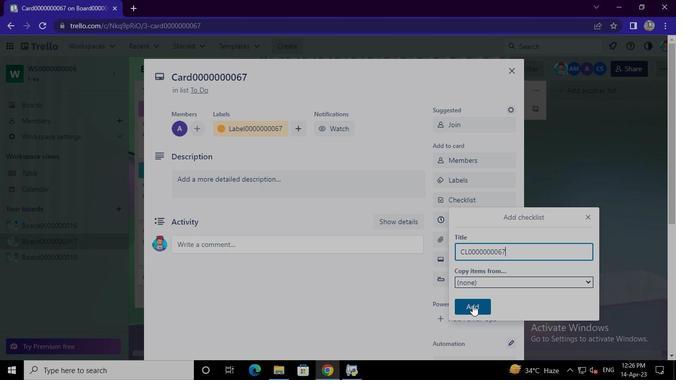 
Action: Mouse moved to (468, 221)
Screenshot: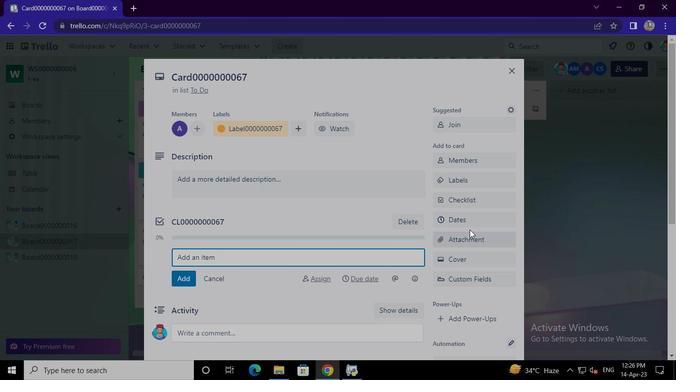 
Action: Mouse pressed left at (468, 221)
Screenshot: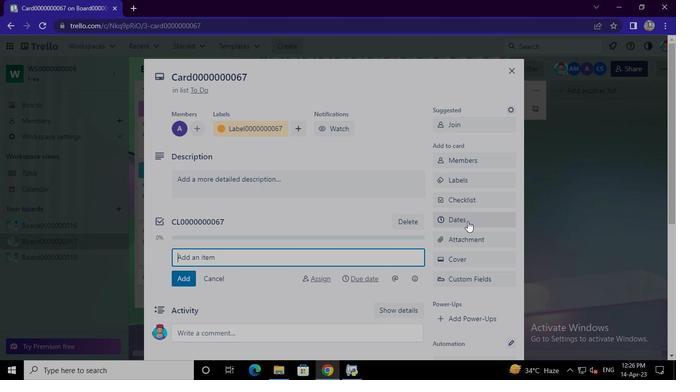 
Action: Mouse moved to (444, 280)
Screenshot: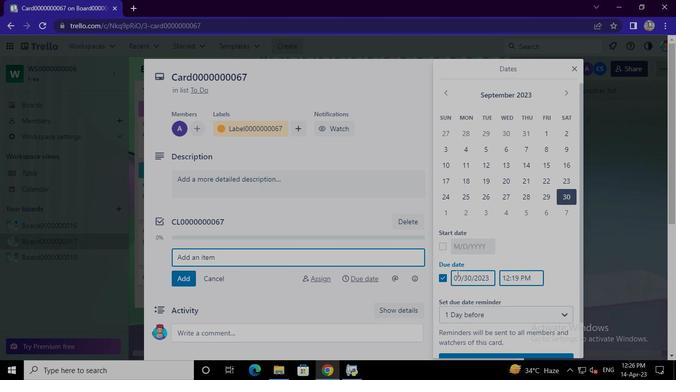 
Action: Mouse pressed left at (444, 280)
Screenshot: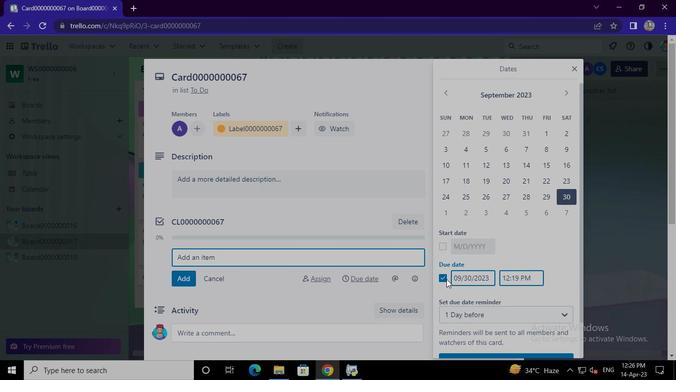 
Action: Mouse moved to (447, 245)
Screenshot: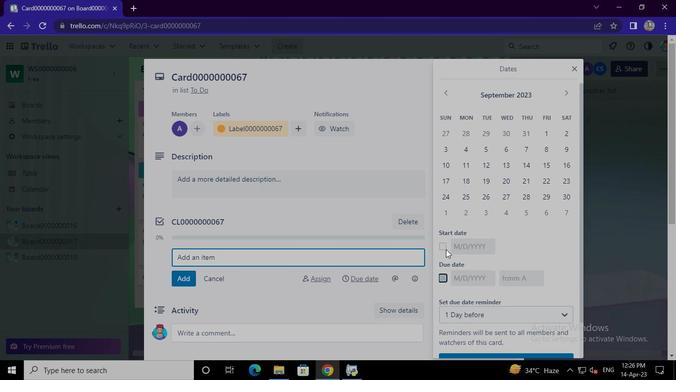 
Action: Mouse pressed left at (447, 245)
Screenshot: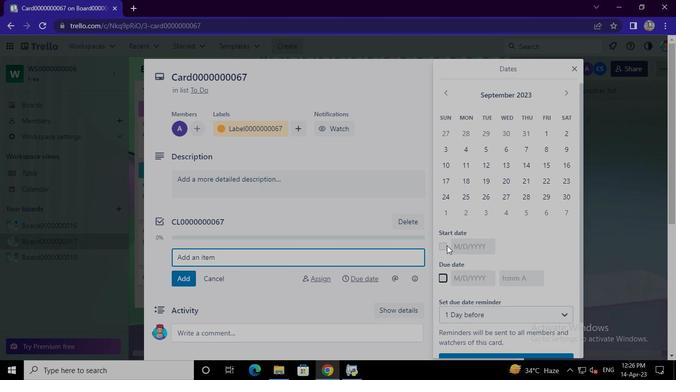 
Action: Mouse moved to (565, 94)
Screenshot: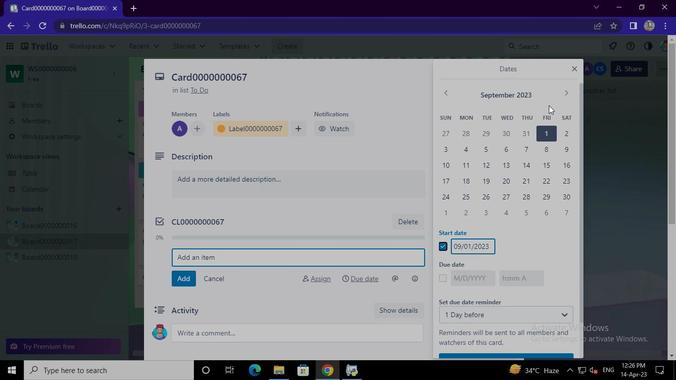 
Action: Mouse pressed left at (565, 94)
Screenshot: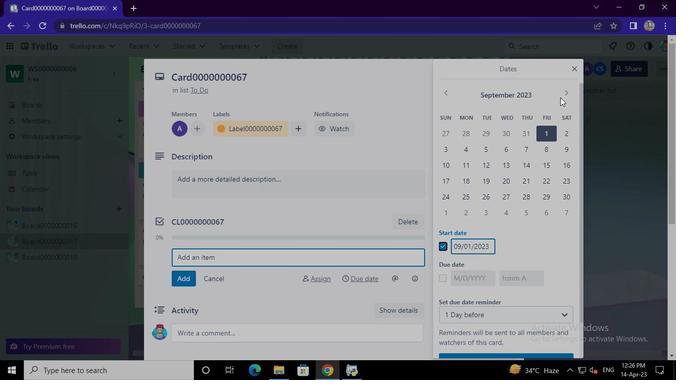 
Action: Mouse moved to (451, 131)
Screenshot: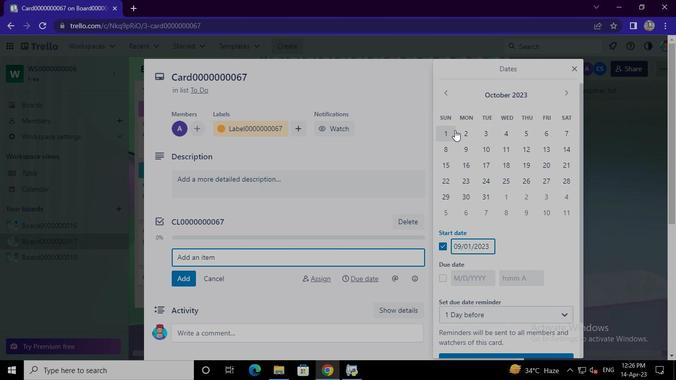 
Action: Mouse pressed left at (451, 131)
Screenshot: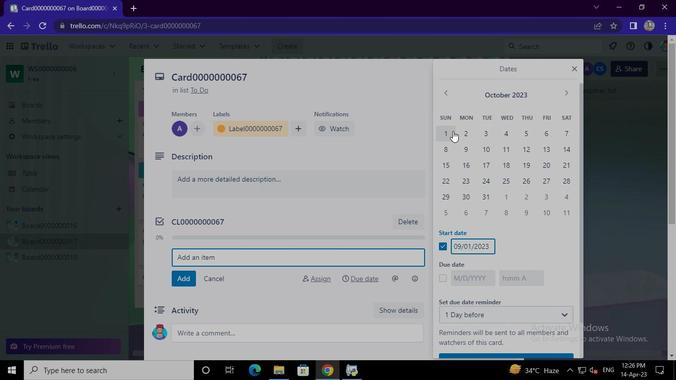 
Action: Mouse moved to (442, 278)
Screenshot: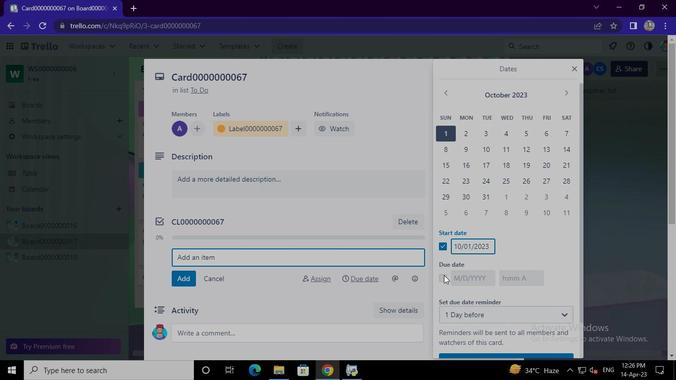 
Action: Mouse pressed left at (442, 278)
Screenshot: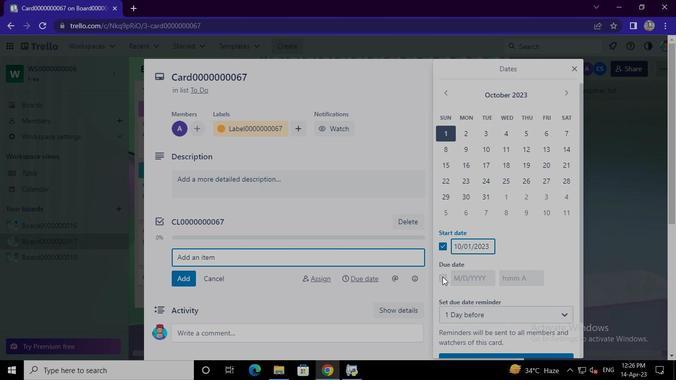 
Action: Mouse moved to (486, 198)
Screenshot: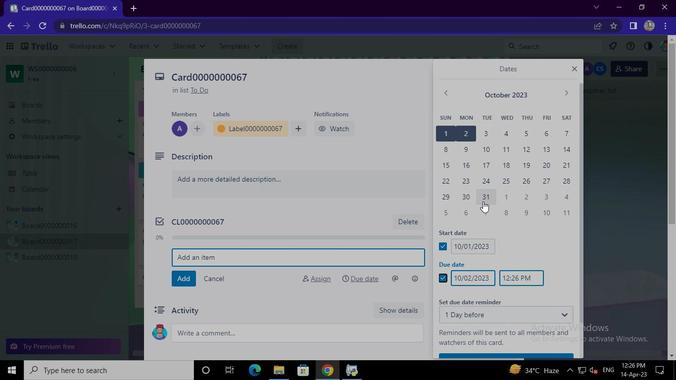 
Action: Mouse pressed left at (486, 198)
Screenshot: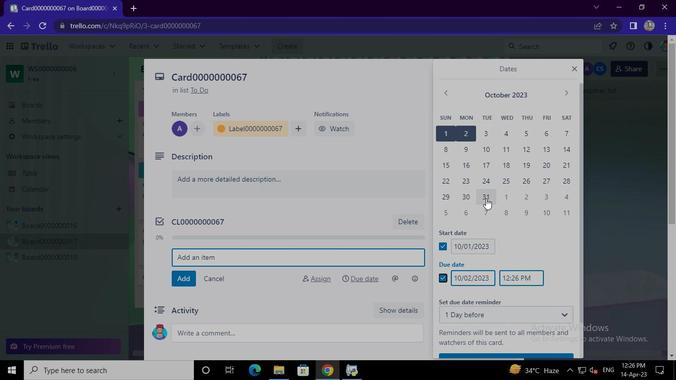 
Action: Mouse moved to (495, 354)
Screenshot: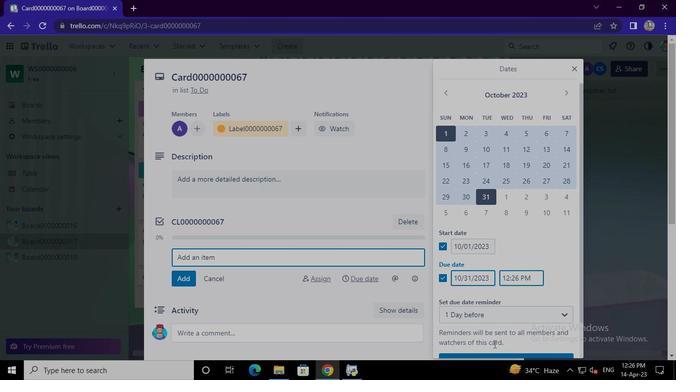 
Action: Mouse pressed left at (495, 354)
Screenshot: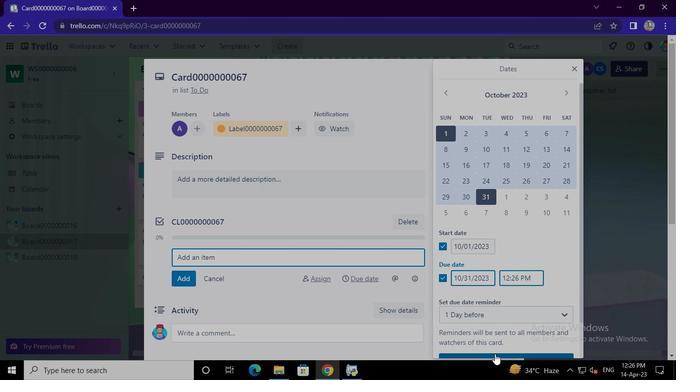 
Action: Mouse moved to (354, 376)
Screenshot: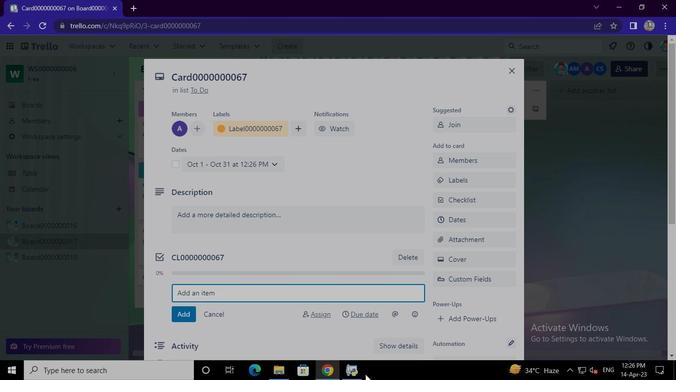 
Action: Mouse pressed left at (354, 376)
Screenshot: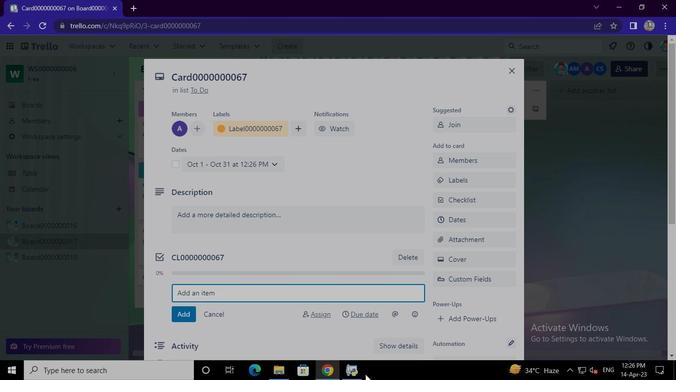 
Action: Mouse moved to (507, 47)
Screenshot: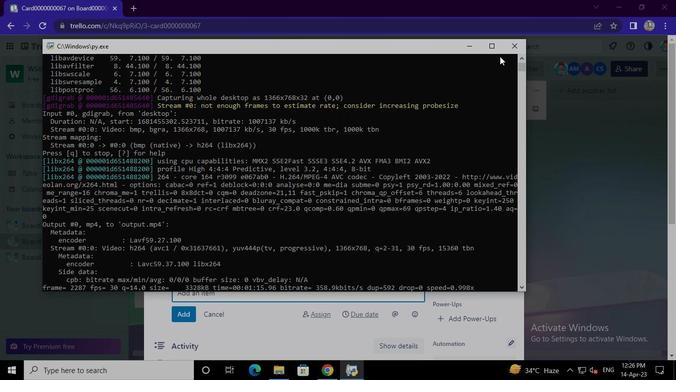 
Action: Mouse pressed left at (507, 47)
Screenshot: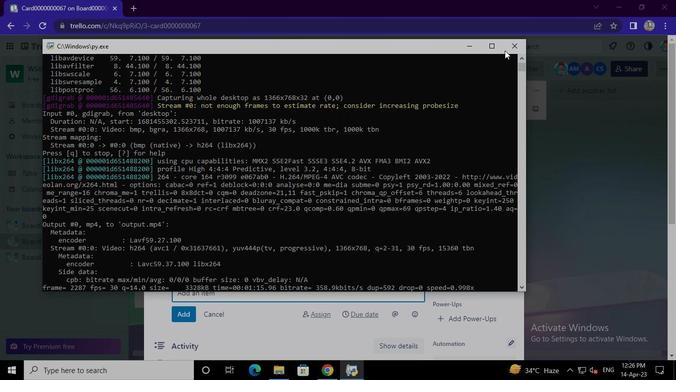 
